 Task: Look for space in Ciriè, Italy from 2nd September, 2023 to 10th September, 2023 for 1 adult in price range Rs.5000 to Rs.16000. Place can be private room with 1  bedroom having 1 bed and 1 bathroom. Property type can be house, flat, guest house, hotel. Booking option can be shelf check-in. Required host language is English.
Action: Mouse moved to (393, 111)
Screenshot: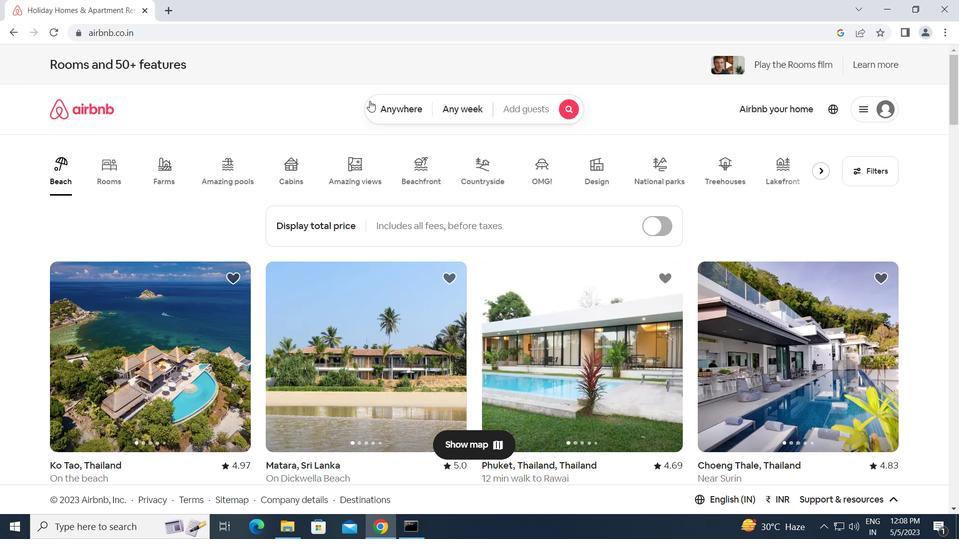 
Action: Mouse pressed left at (393, 111)
Screenshot: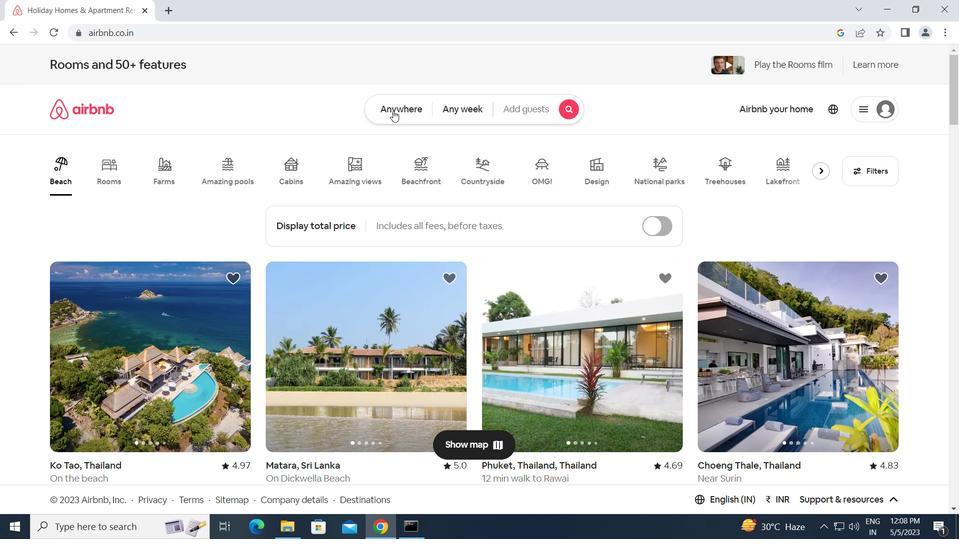 
Action: Mouse moved to (360, 150)
Screenshot: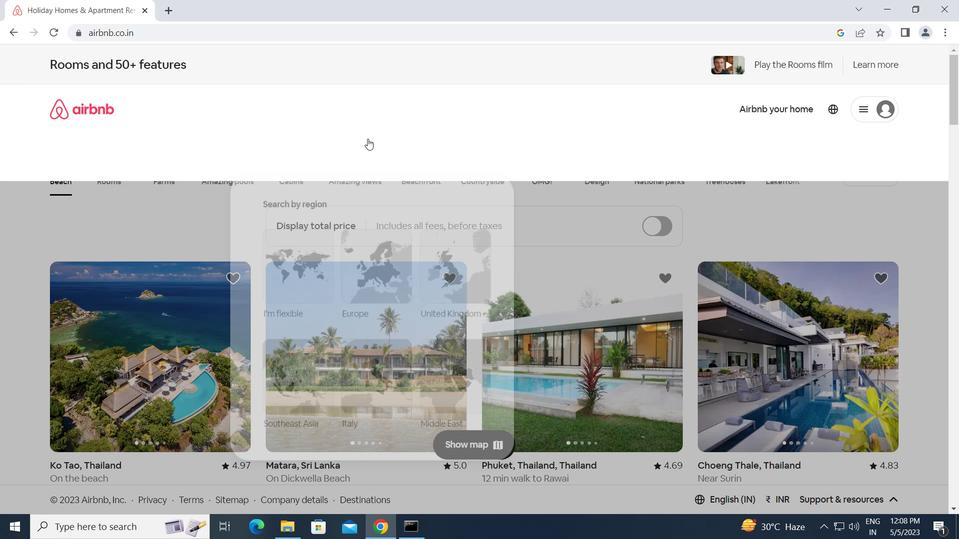 
Action: Mouse pressed left at (360, 150)
Screenshot: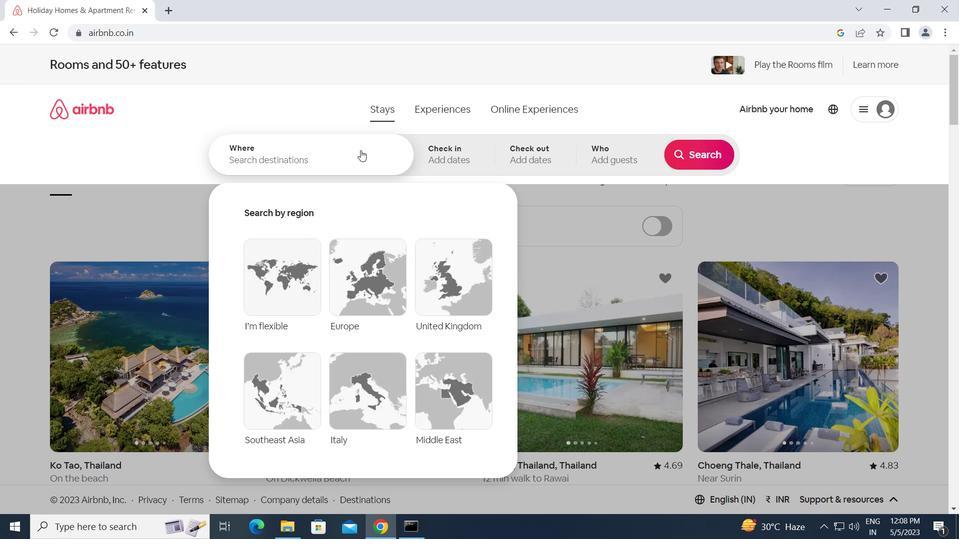 
Action: Key pressed c<Key.caps_lock>irie,<Key.space><Key.caps_lock>i<Key.caps_lock>taly<Key.enter>
Screenshot: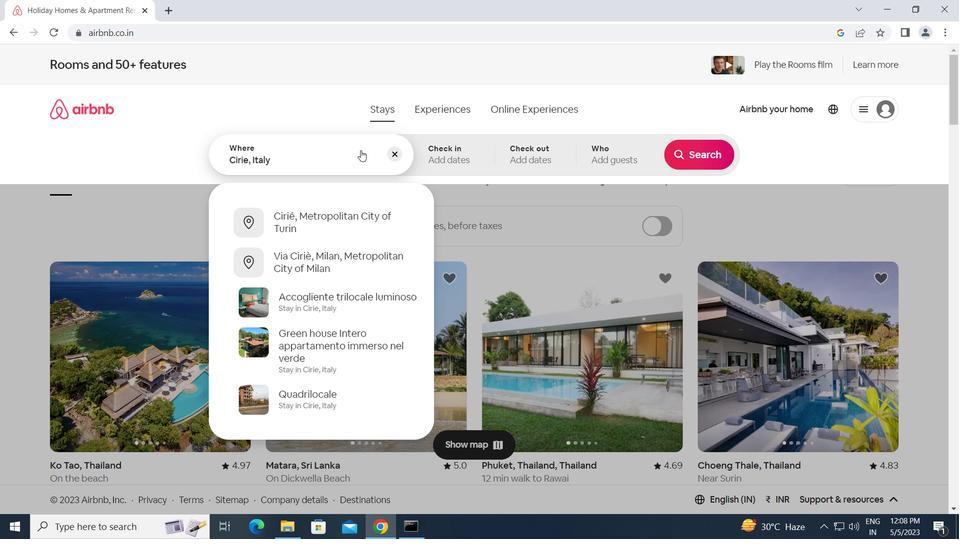 
Action: Mouse moved to (694, 250)
Screenshot: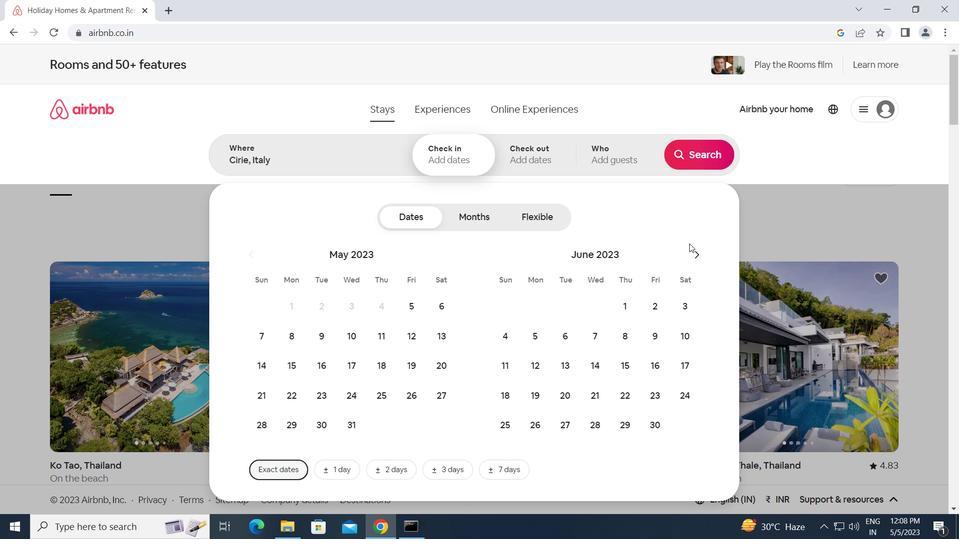 
Action: Mouse pressed left at (694, 250)
Screenshot: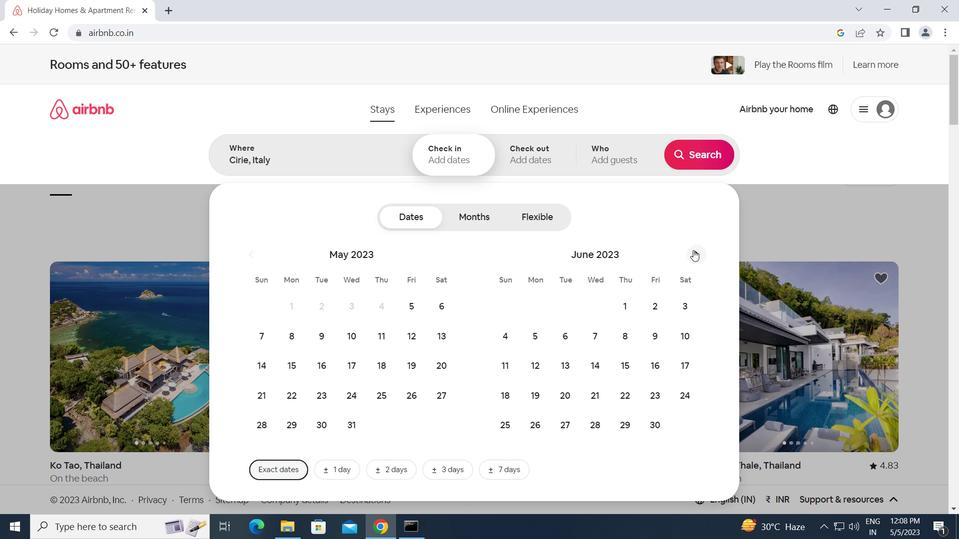 
Action: Mouse pressed left at (694, 250)
Screenshot: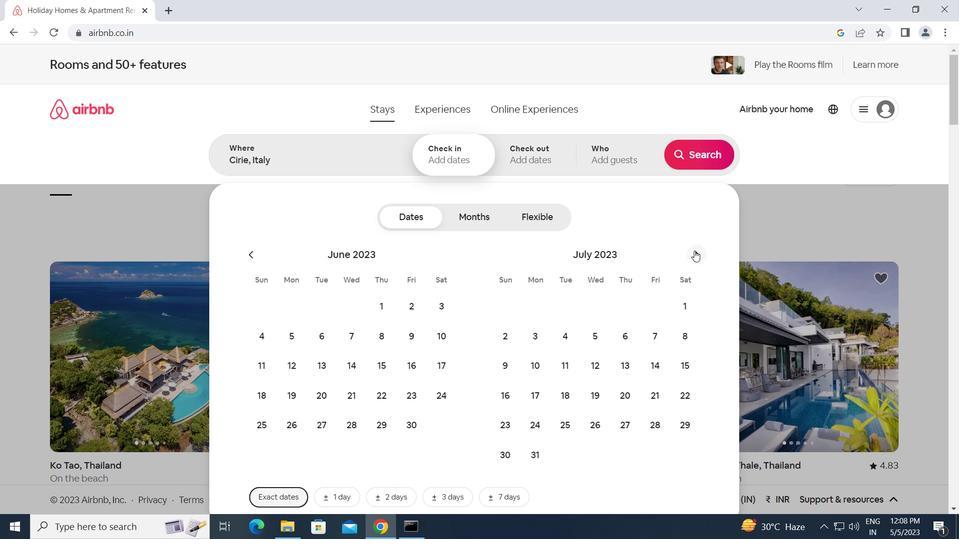 
Action: Mouse pressed left at (694, 250)
Screenshot: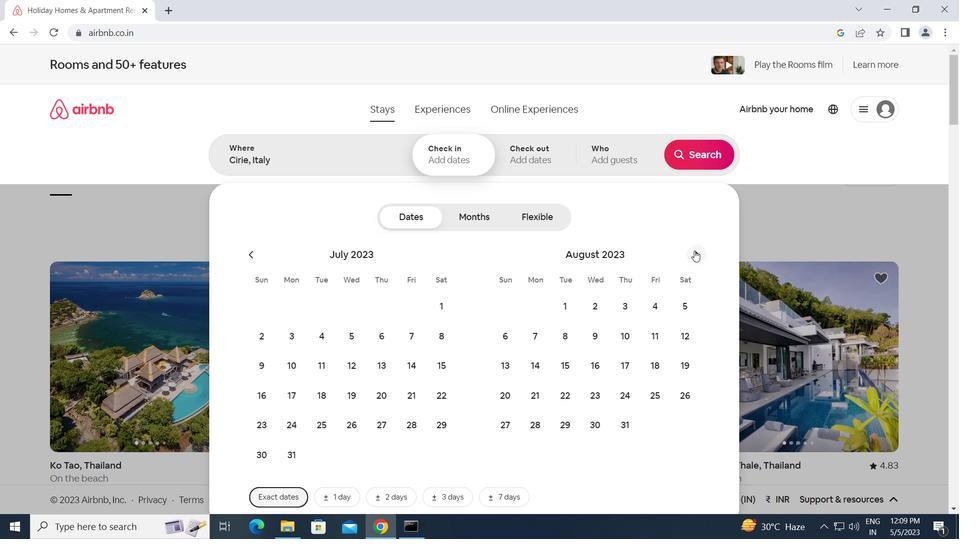 
Action: Mouse moved to (682, 303)
Screenshot: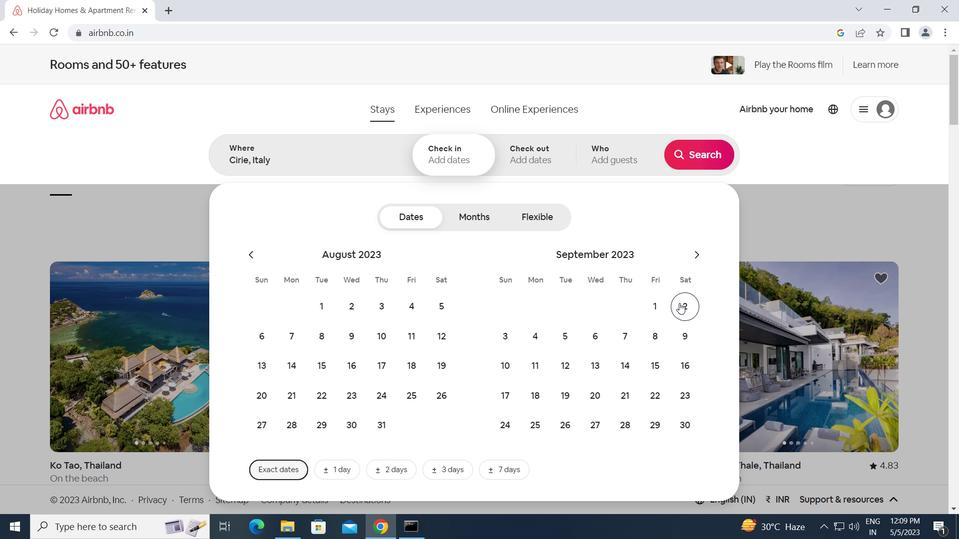 
Action: Mouse pressed left at (682, 303)
Screenshot: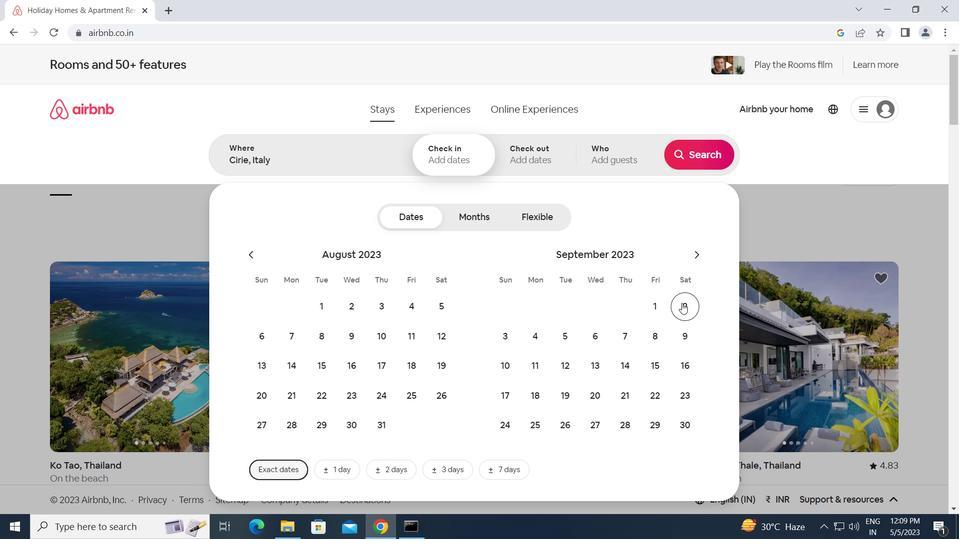 
Action: Mouse moved to (511, 365)
Screenshot: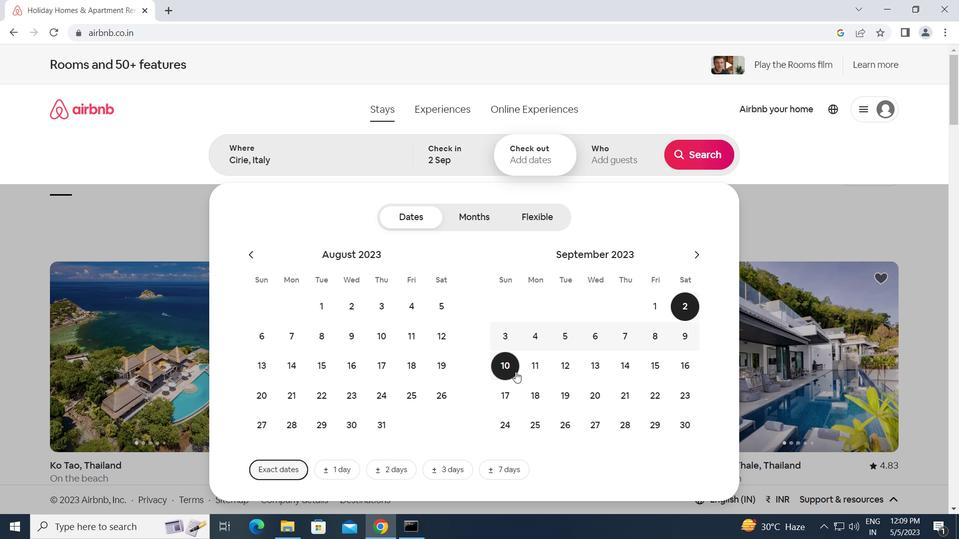 
Action: Mouse pressed left at (511, 365)
Screenshot: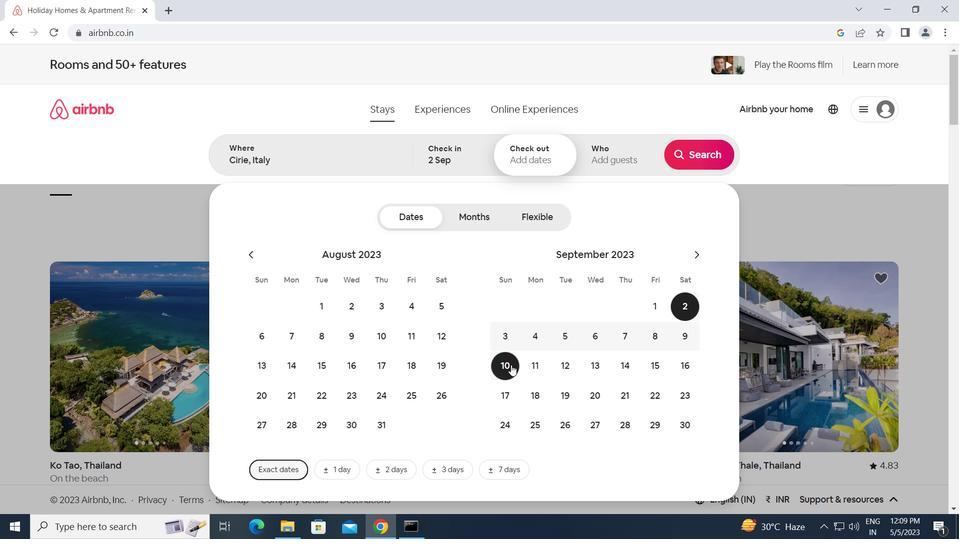 
Action: Mouse moved to (626, 154)
Screenshot: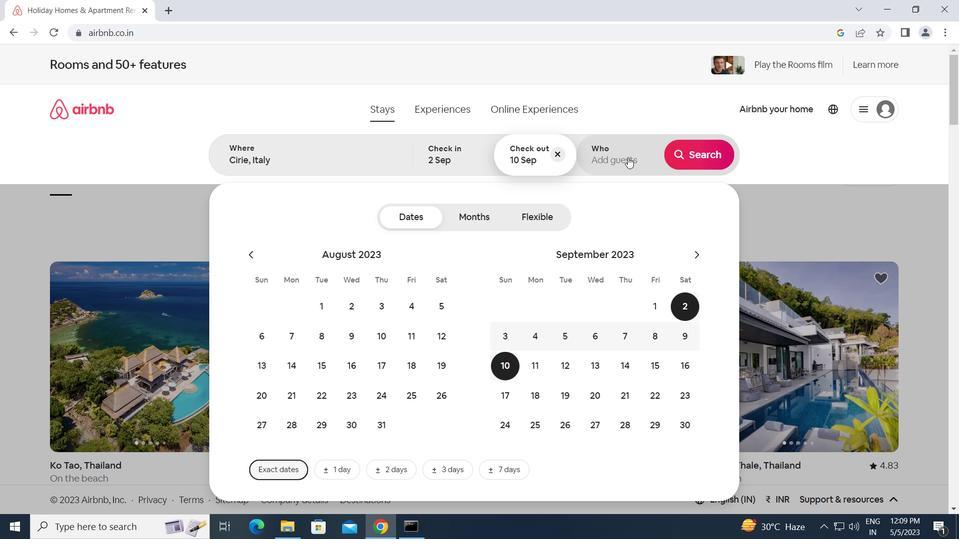 
Action: Mouse pressed left at (626, 154)
Screenshot: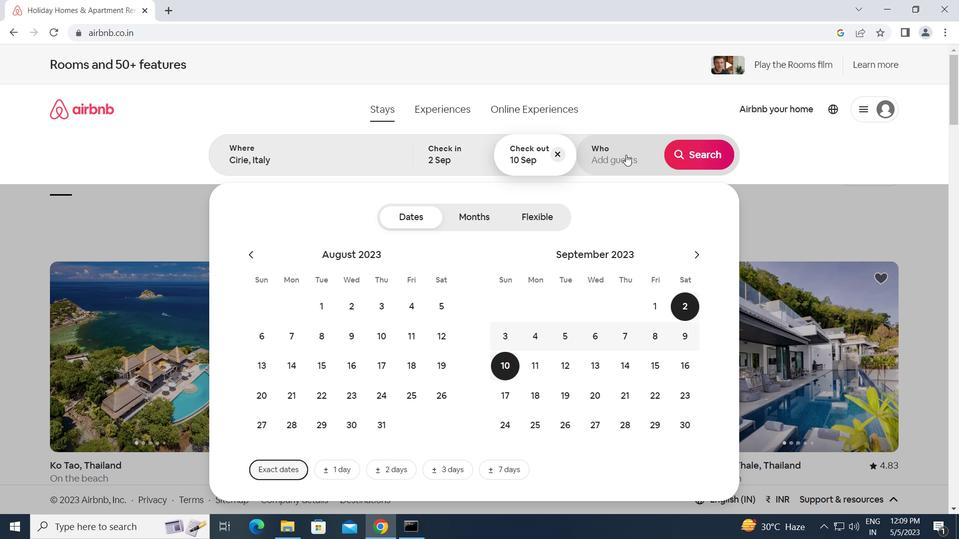 
Action: Mouse moved to (708, 221)
Screenshot: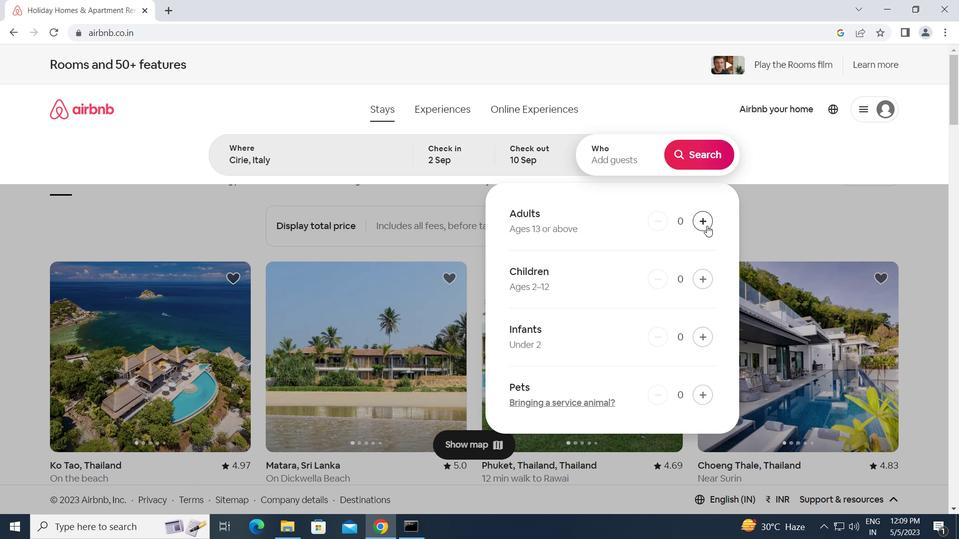
Action: Mouse pressed left at (708, 221)
Screenshot: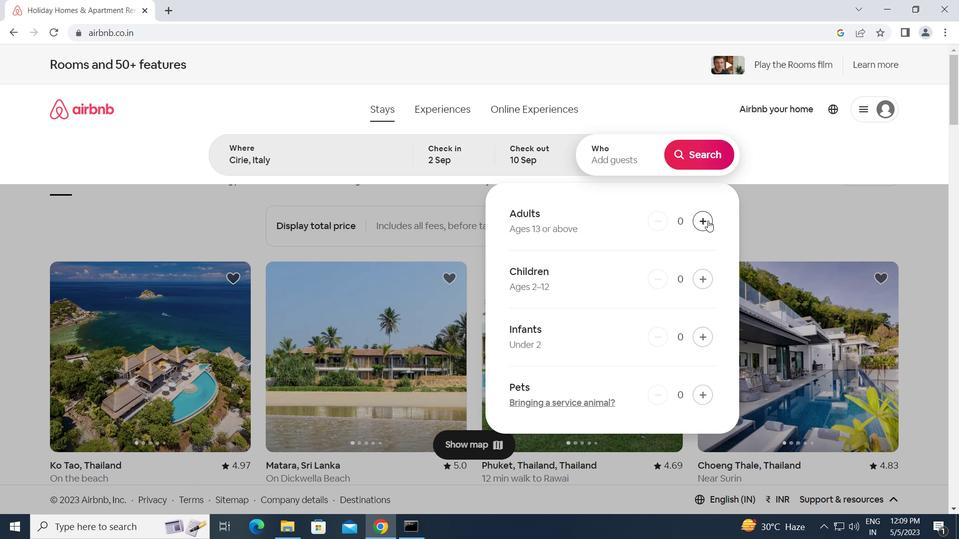 
Action: Mouse moved to (703, 153)
Screenshot: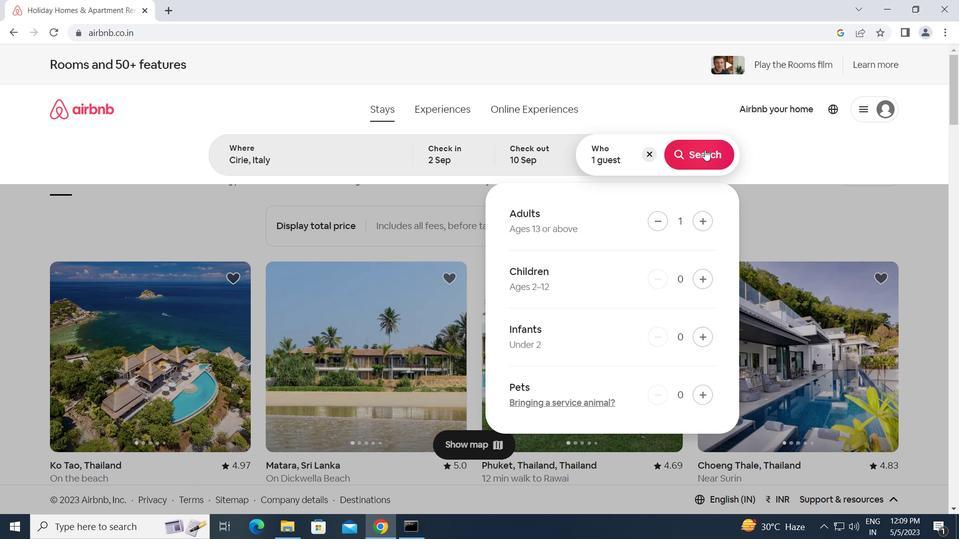 
Action: Mouse pressed left at (703, 153)
Screenshot: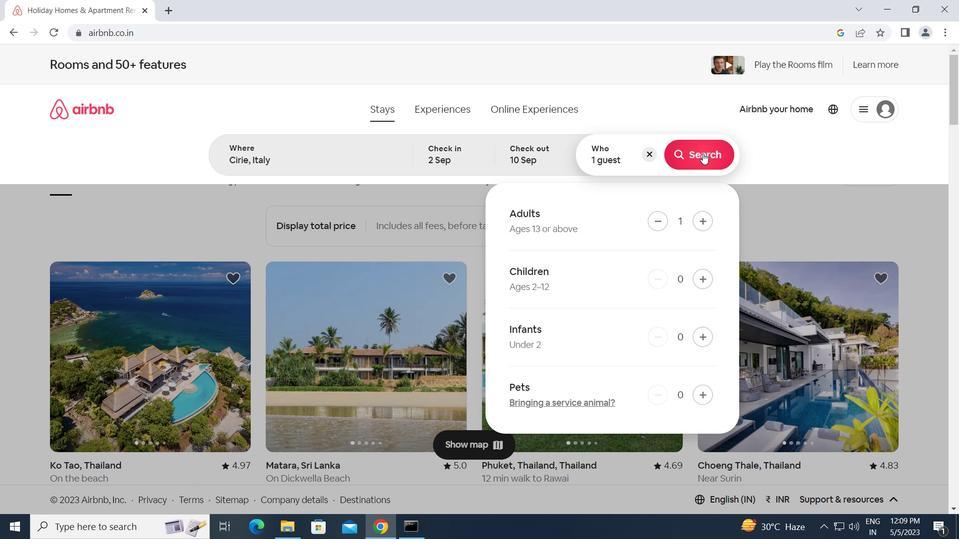 
Action: Mouse moved to (891, 118)
Screenshot: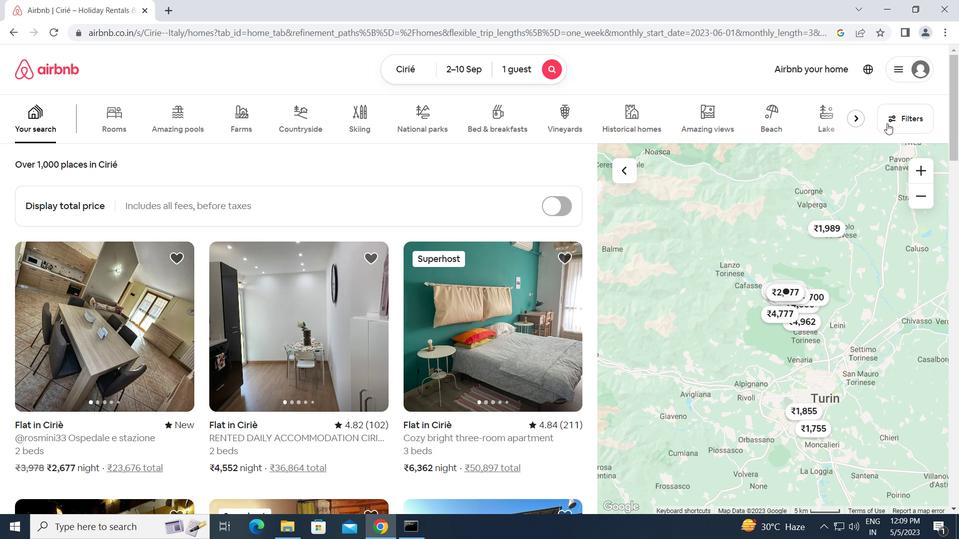 
Action: Mouse pressed left at (891, 118)
Screenshot: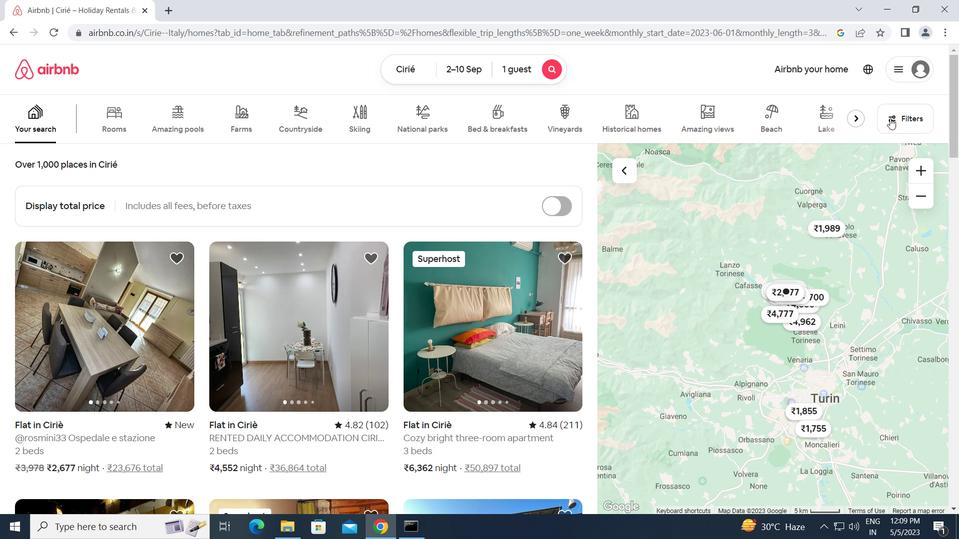 
Action: Mouse moved to (310, 430)
Screenshot: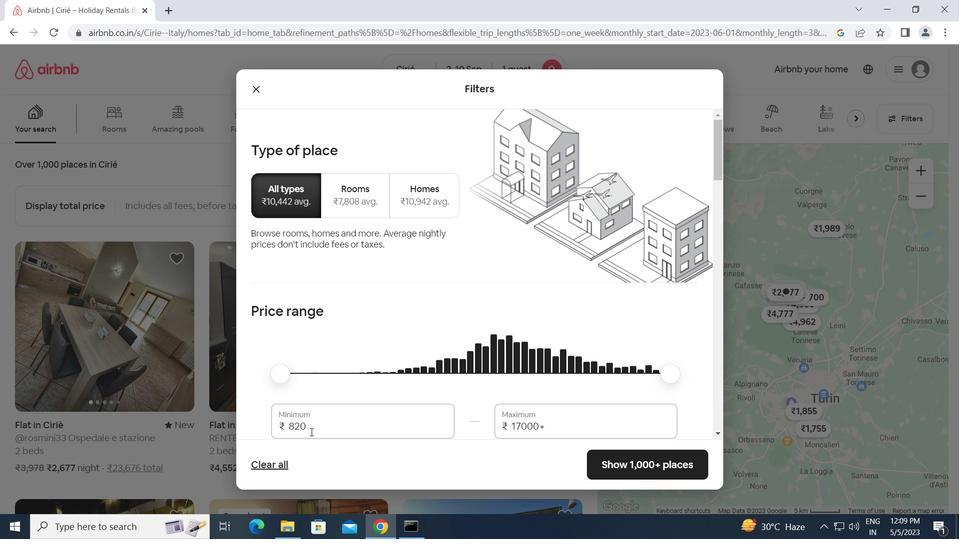 
Action: Mouse pressed left at (310, 430)
Screenshot: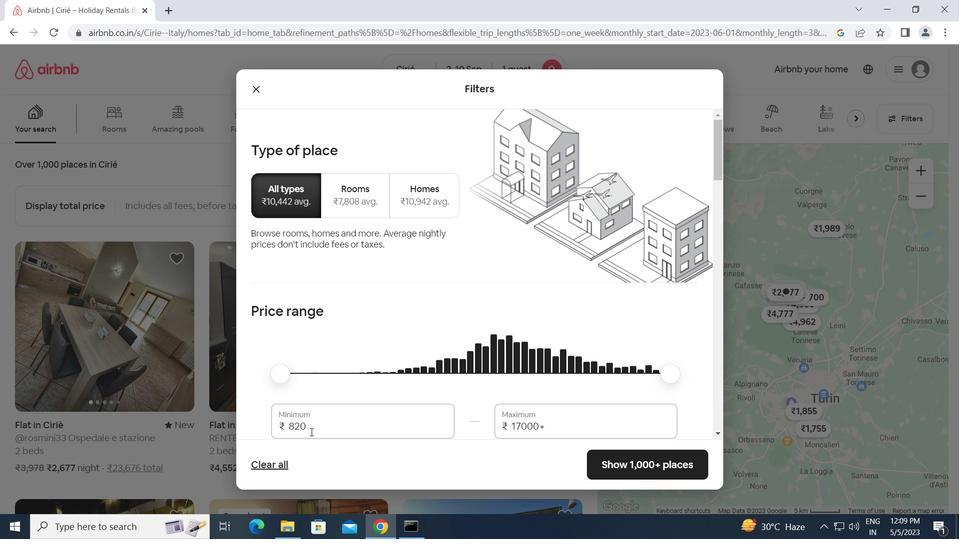 
Action: Mouse moved to (258, 423)
Screenshot: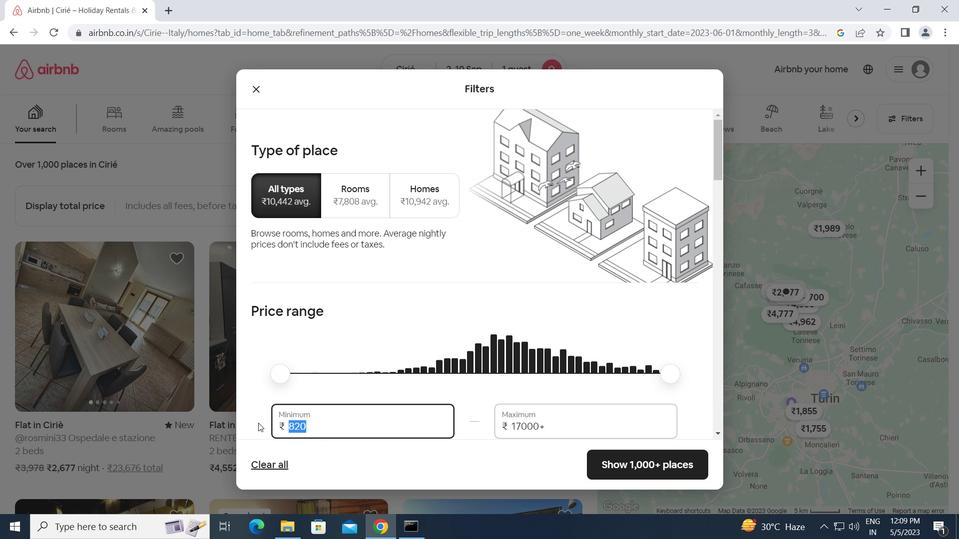 
Action: Key pressed 5000<Key.tab>16000
Screenshot: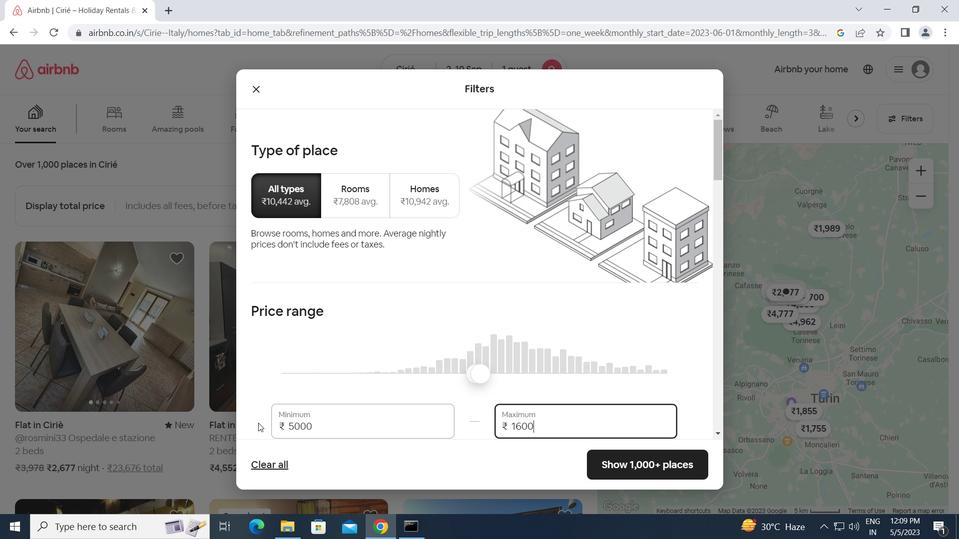 
Action: Mouse moved to (334, 419)
Screenshot: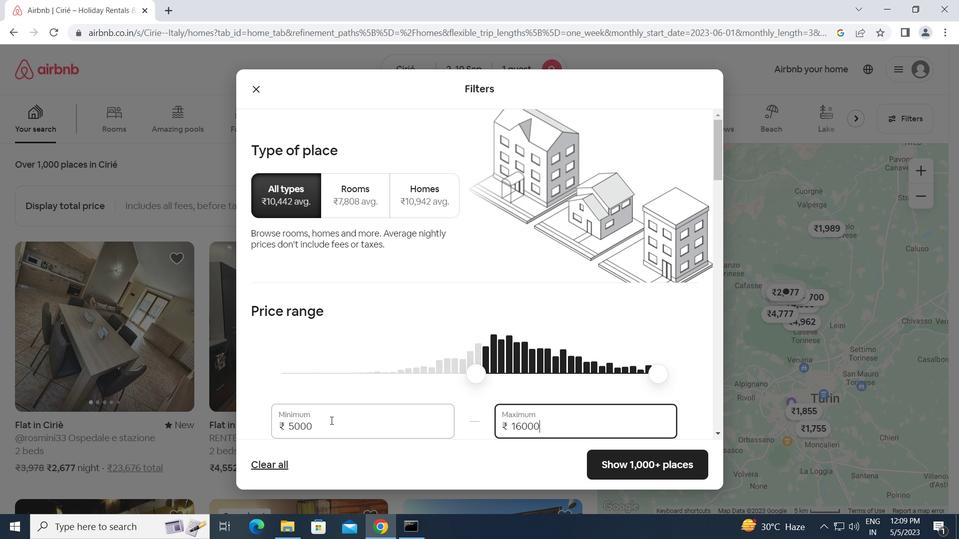 
Action: Mouse scrolled (334, 419) with delta (0, 0)
Screenshot: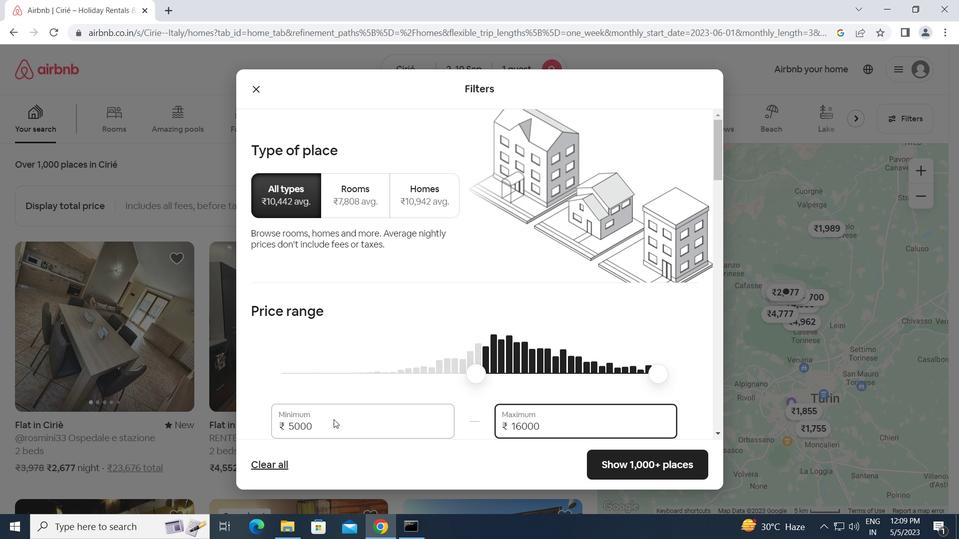 
Action: Mouse scrolled (334, 419) with delta (0, 0)
Screenshot: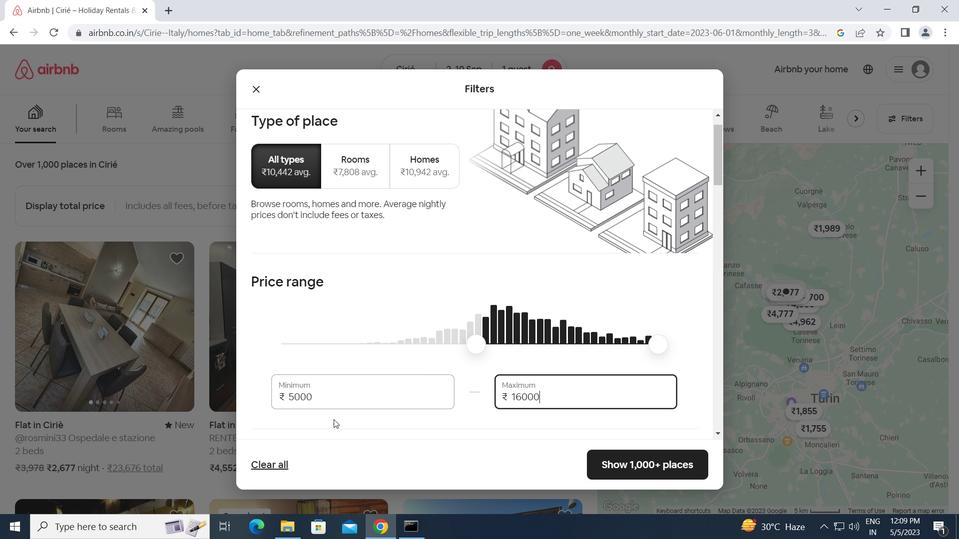 
Action: Mouse scrolled (334, 419) with delta (0, 0)
Screenshot: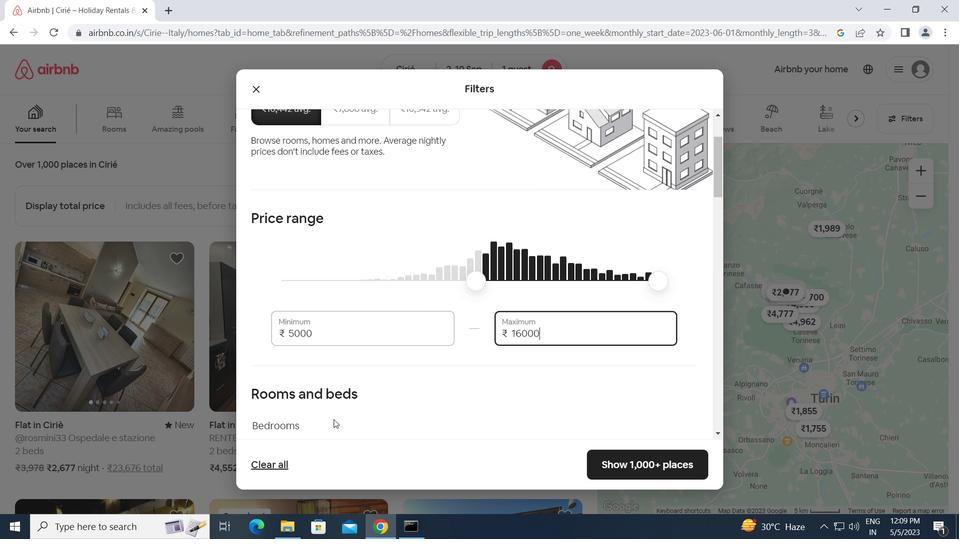 
Action: Mouse scrolled (334, 419) with delta (0, 0)
Screenshot: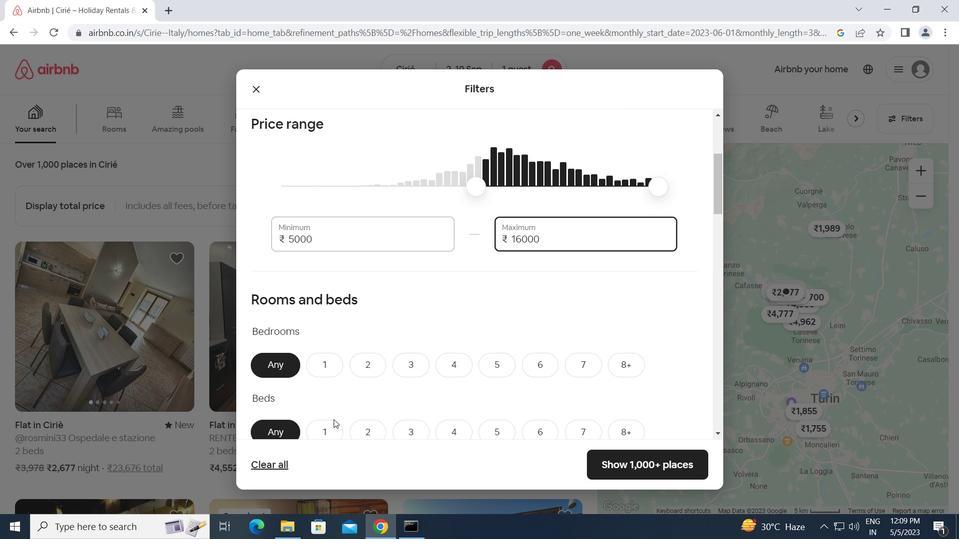 
Action: Mouse scrolled (334, 419) with delta (0, 0)
Screenshot: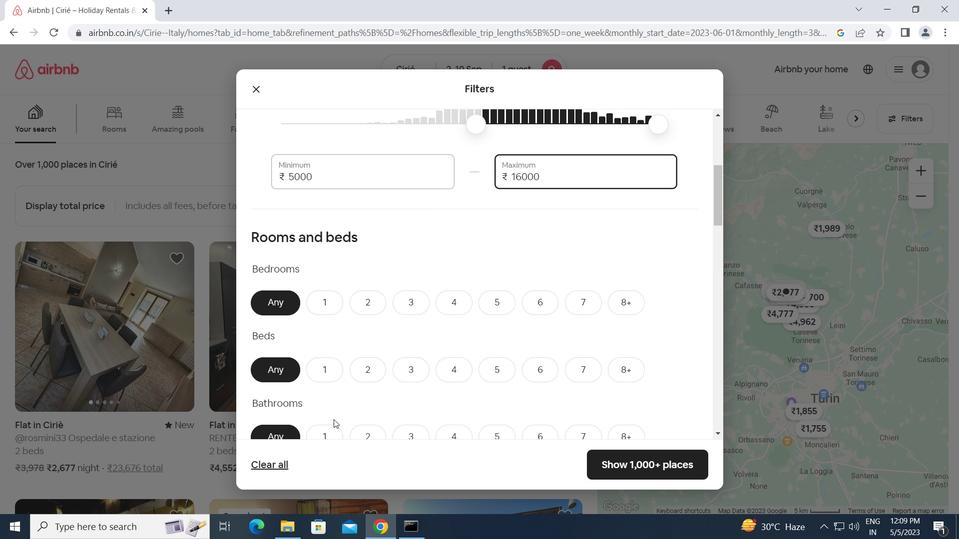 
Action: Mouse moved to (317, 242)
Screenshot: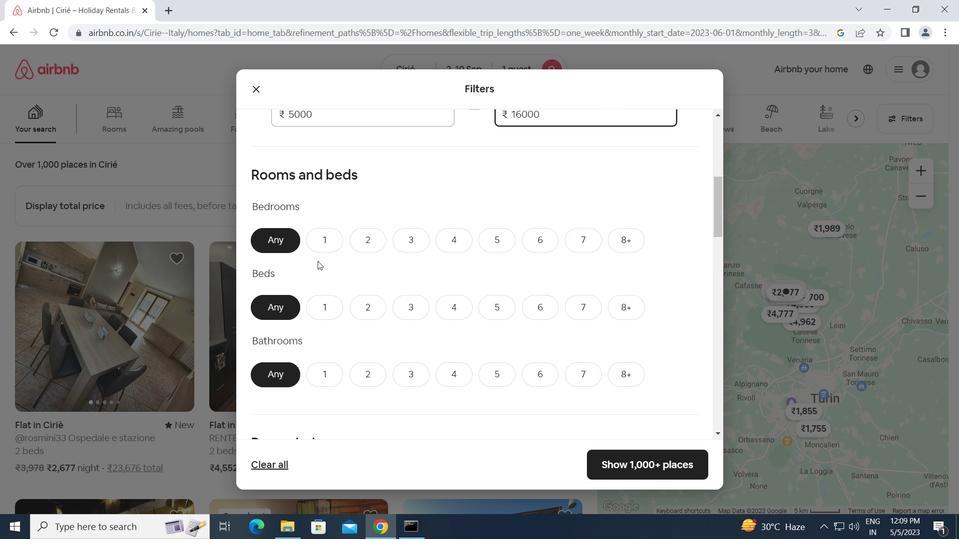 
Action: Mouse pressed left at (317, 242)
Screenshot: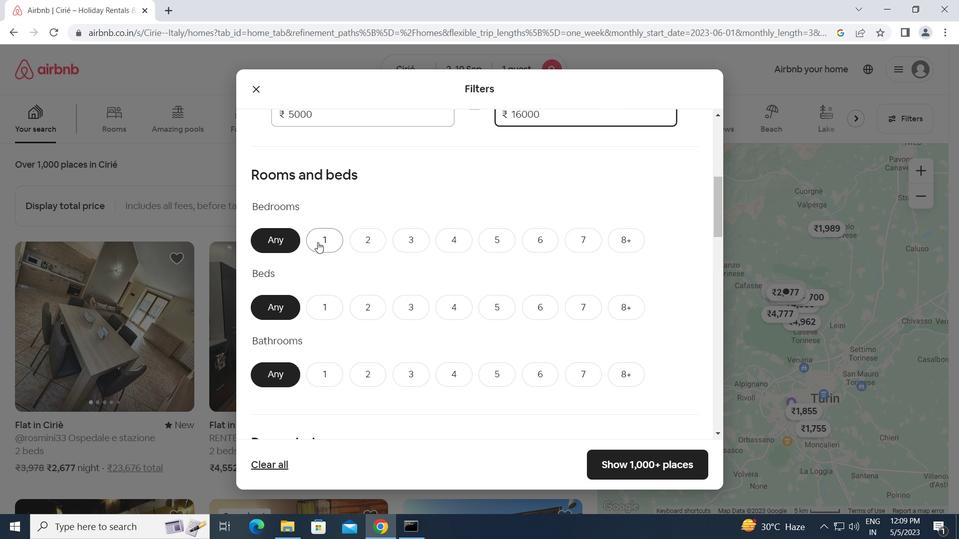 
Action: Mouse moved to (326, 304)
Screenshot: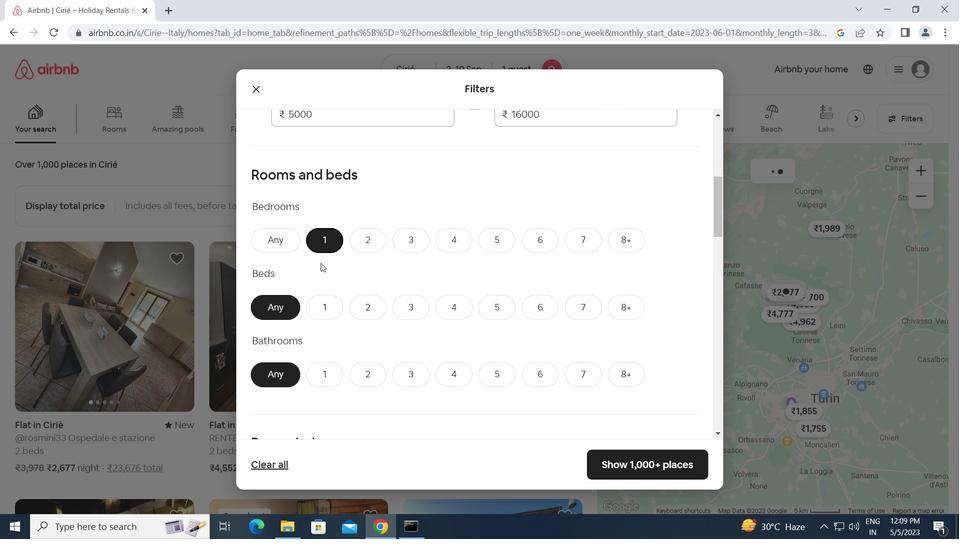 
Action: Mouse pressed left at (326, 304)
Screenshot: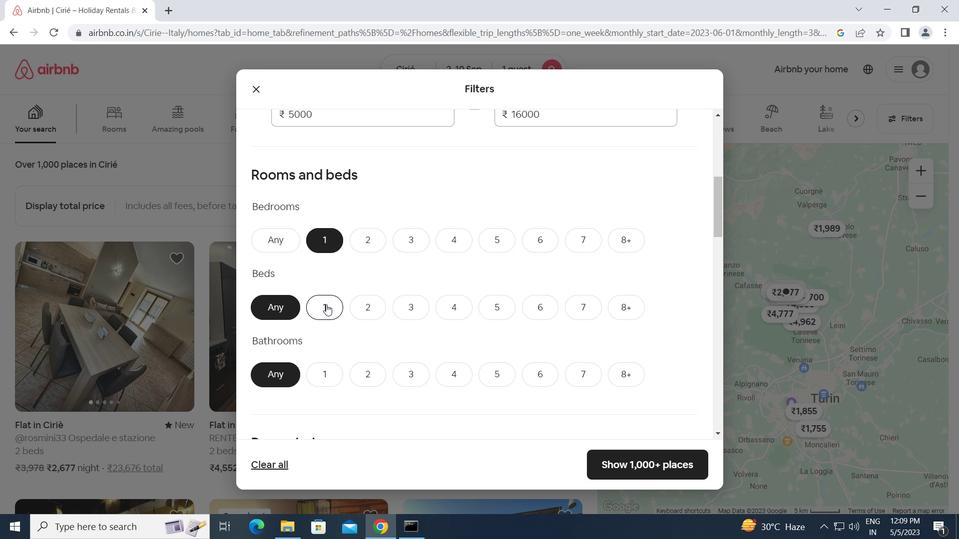 
Action: Mouse moved to (326, 364)
Screenshot: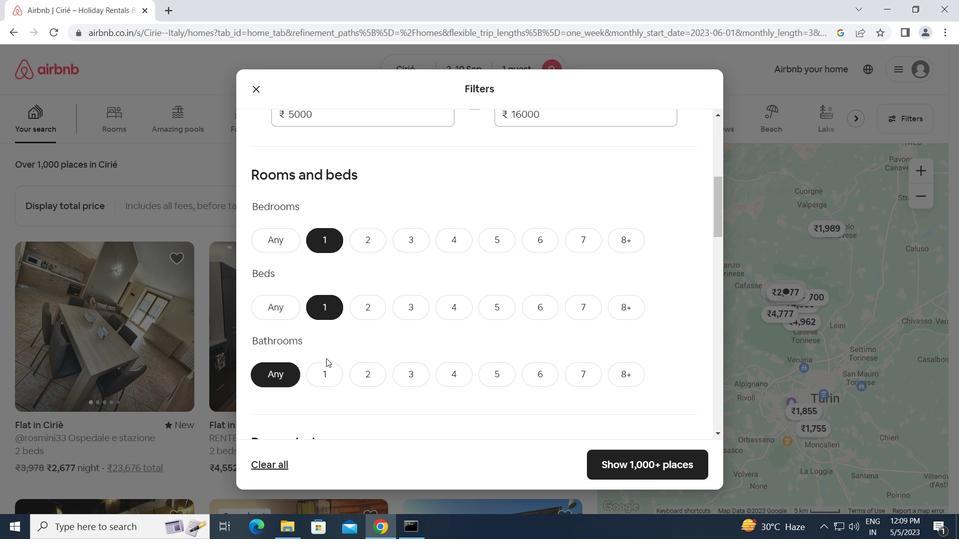 
Action: Mouse pressed left at (326, 364)
Screenshot: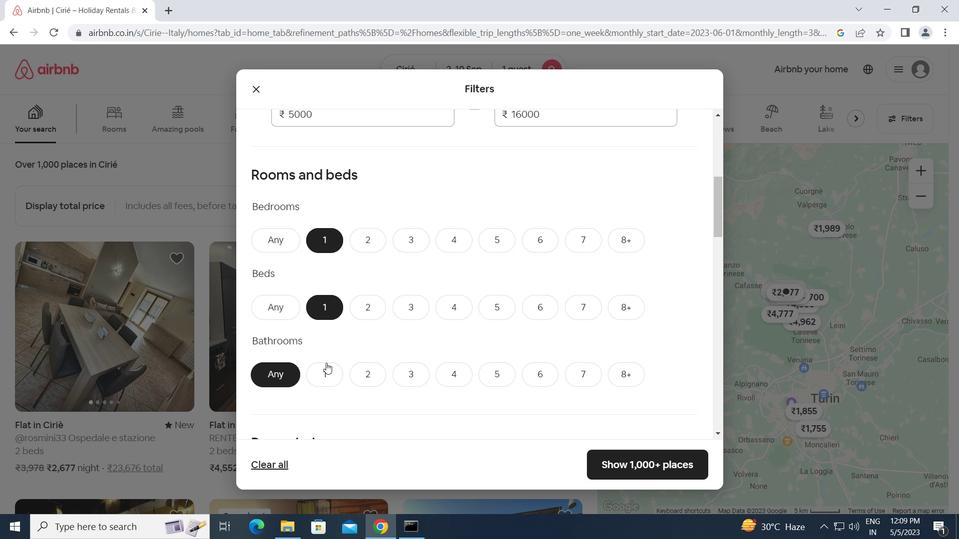 
Action: Mouse scrolled (326, 364) with delta (0, 0)
Screenshot: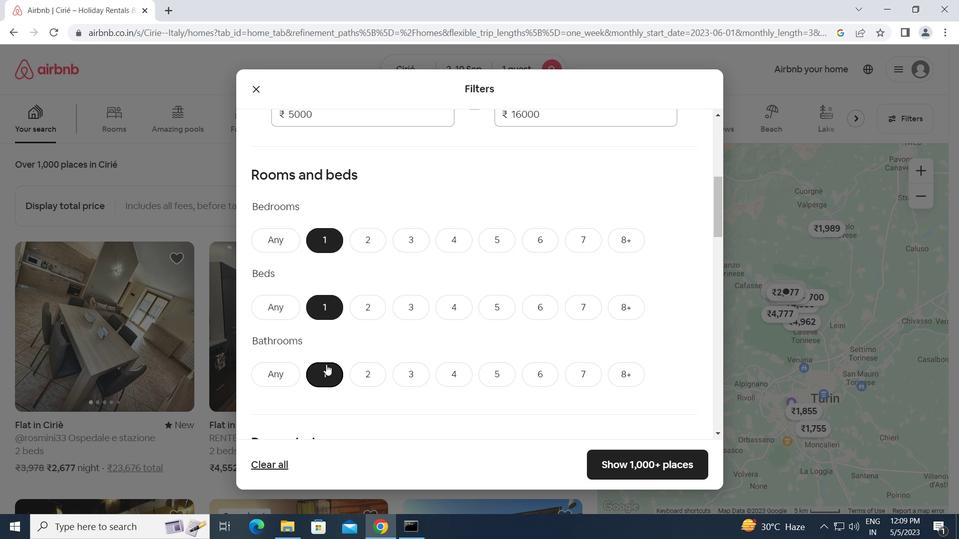 
Action: Mouse scrolled (326, 364) with delta (0, 0)
Screenshot: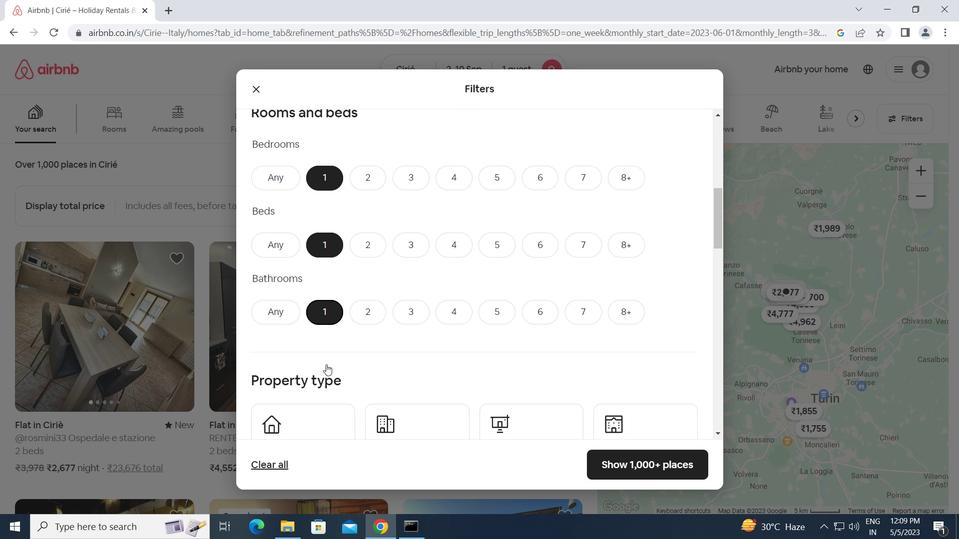 
Action: Mouse pressed left at (326, 364)
Screenshot: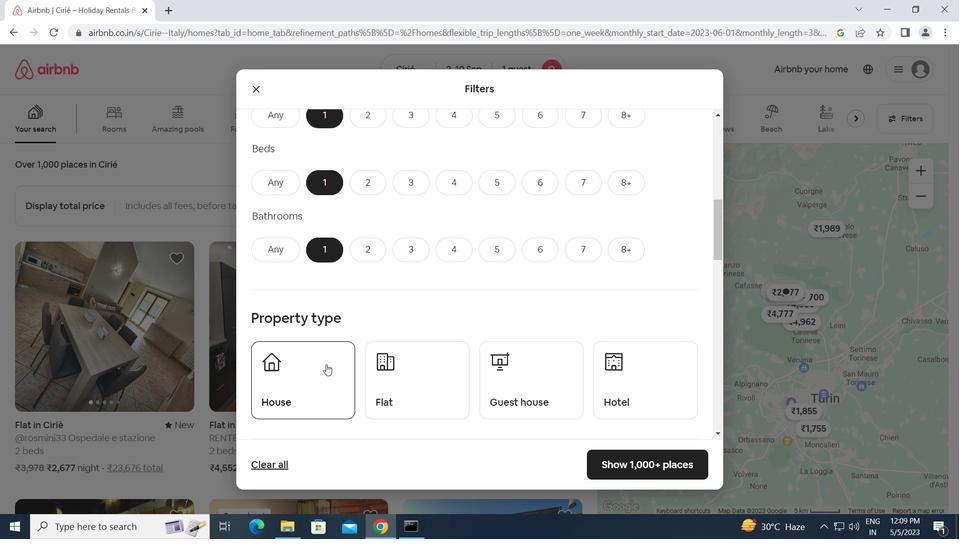 
Action: Mouse moved to (422, 367)
Screenshot: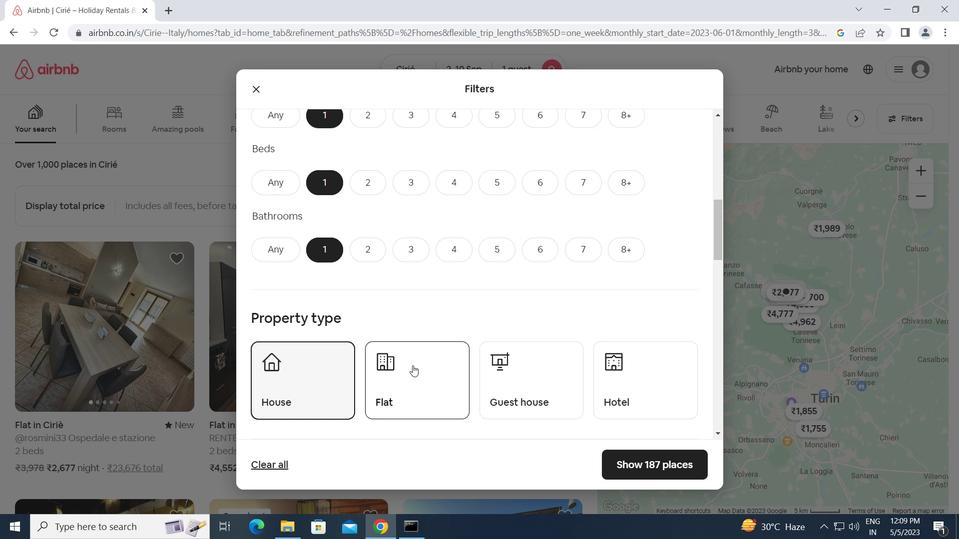 
Action: Mouse pressed left at (422, 367)
Screenshot: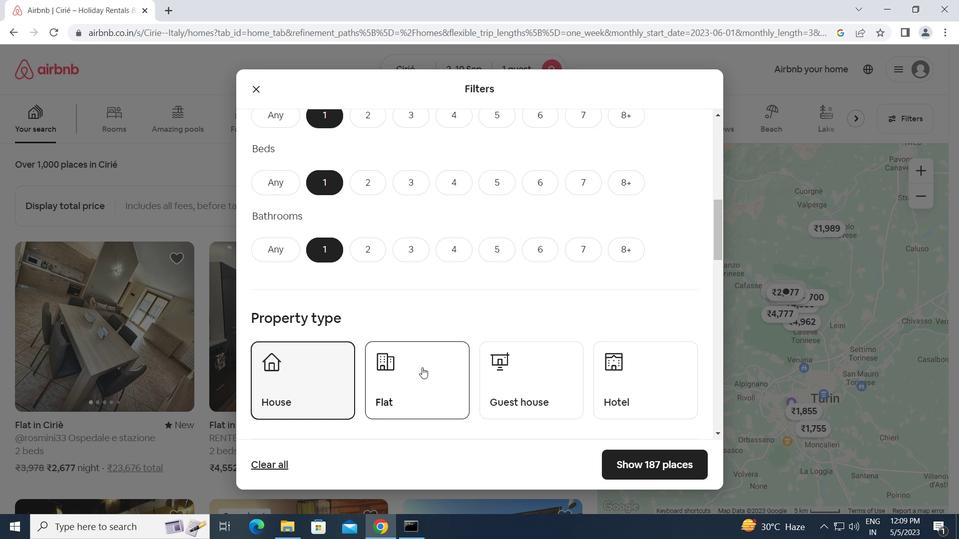 
Action: Mouse moved to (521, 368)
Screenshot: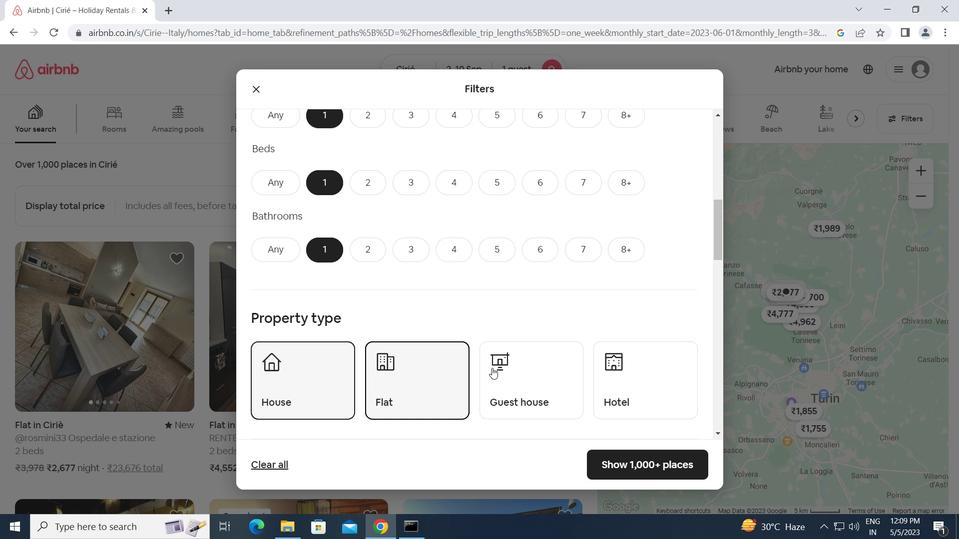 
Action: Mouse pressed left at (521, 368)
Screenshot: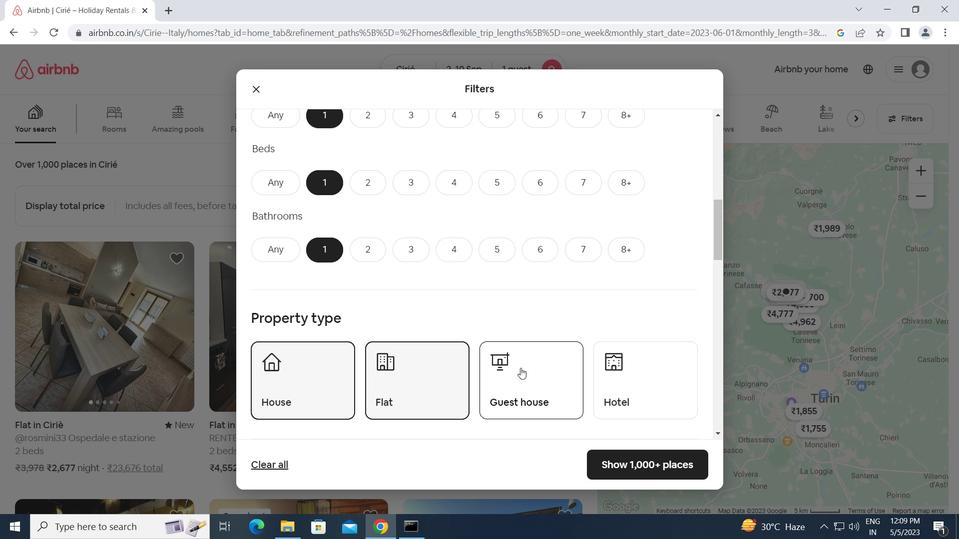
Action: Mouse moved to (638, 376)
Screenshot: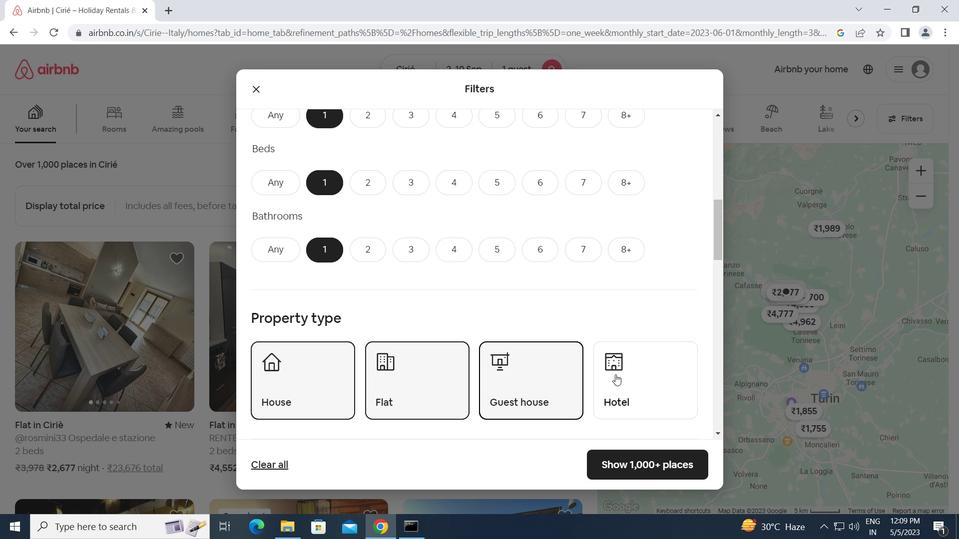 
Action: Mouse pressed left at (638, 376)
Screenshot: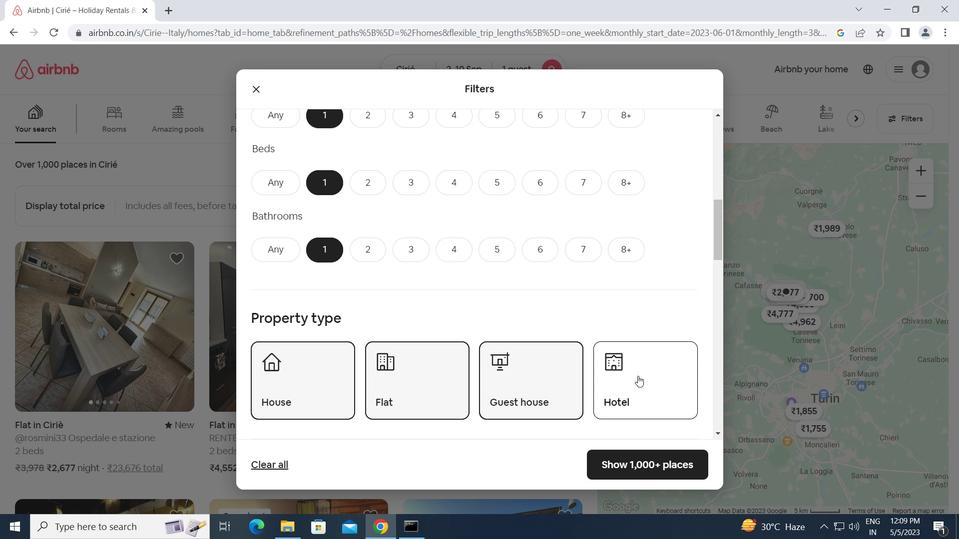
Action: Mouse moved to (521, 392)
Screenshot: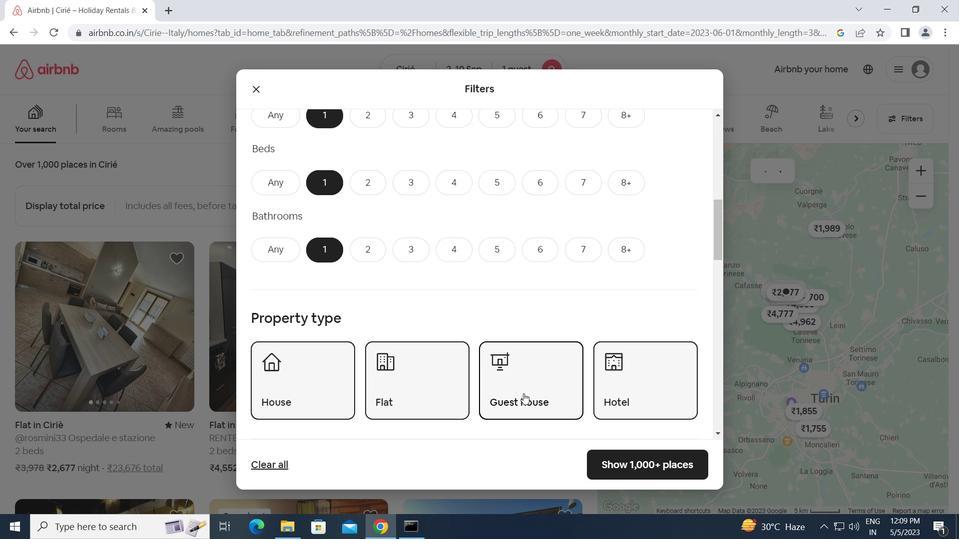 
Action: Mouse scrolled (521, 392) with delta (0, 0)
Screenshot: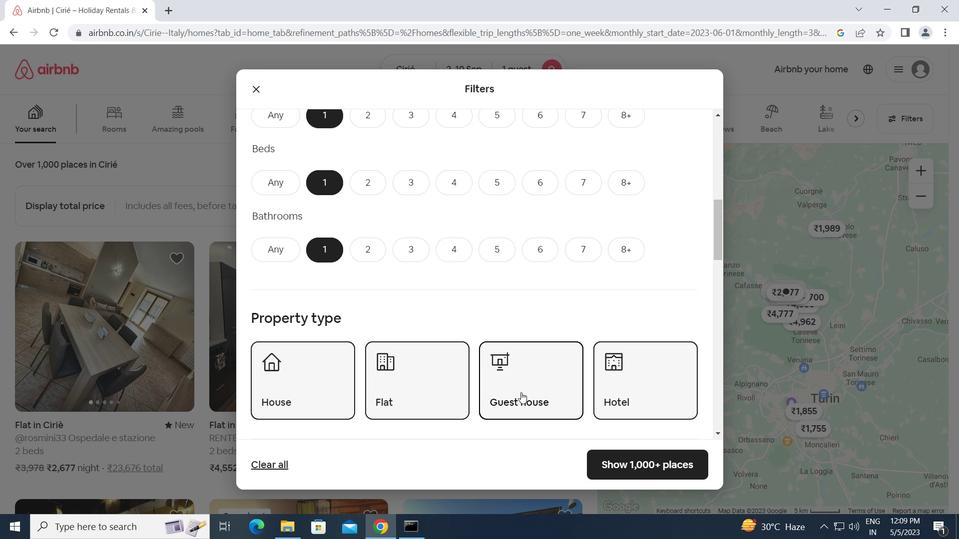 
Action: Mouse scrolled (521, 392) with delta (0, 0)
Screenshot: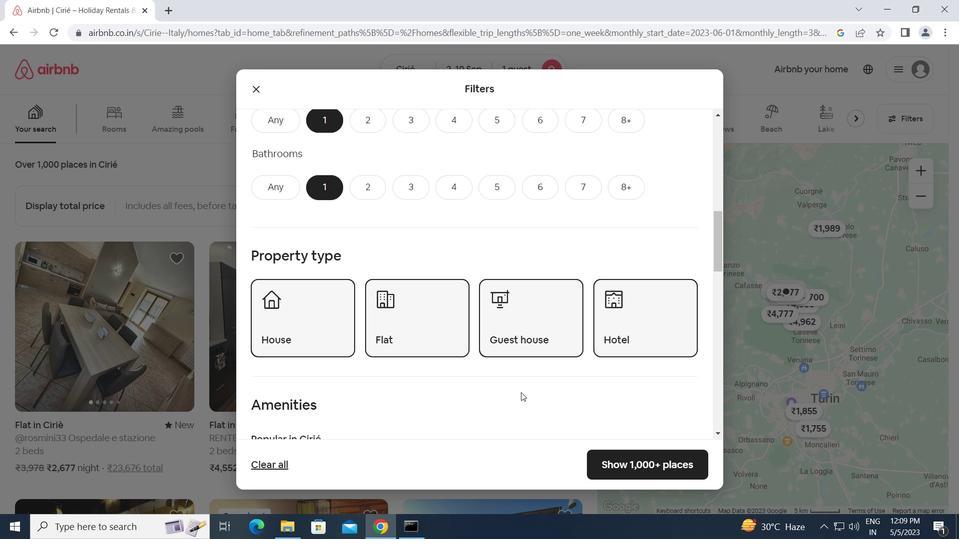 
Action: Mouse scrolled (521, 392) with delta (0, 0)
Screenshot: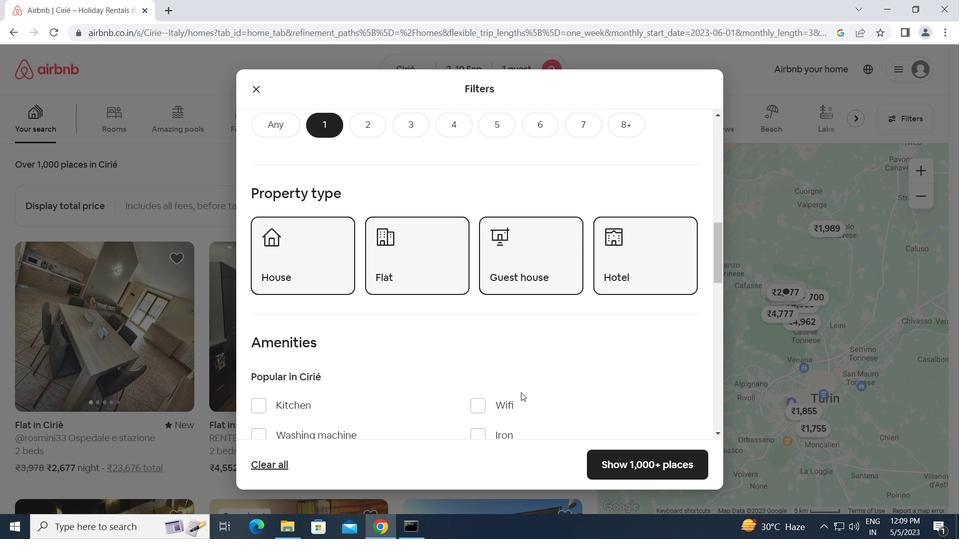 
Action: Mouse scrolled (521, 392) with delta (0, 0)
Screenshot: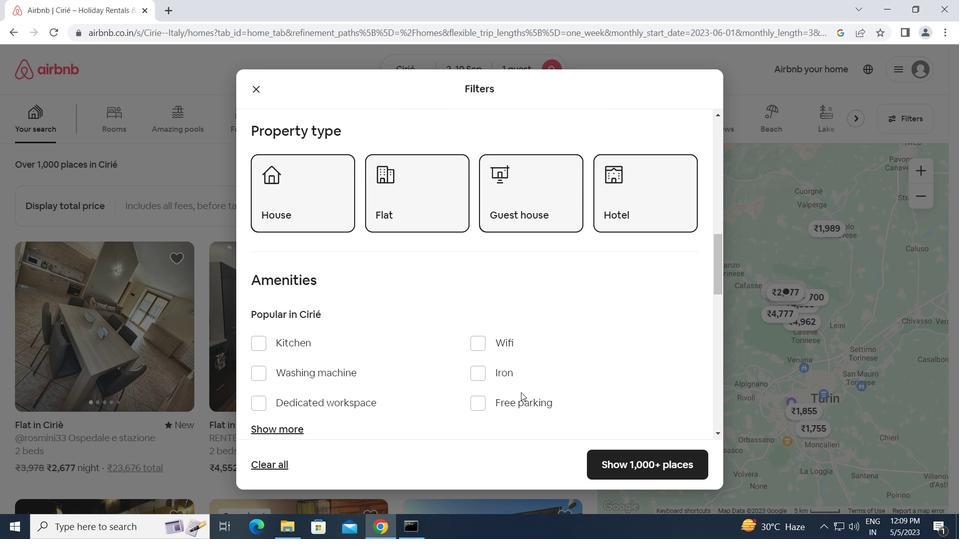 
Action: Mouse scrolled (521, 392) with delta (0, 0)
Screenshot: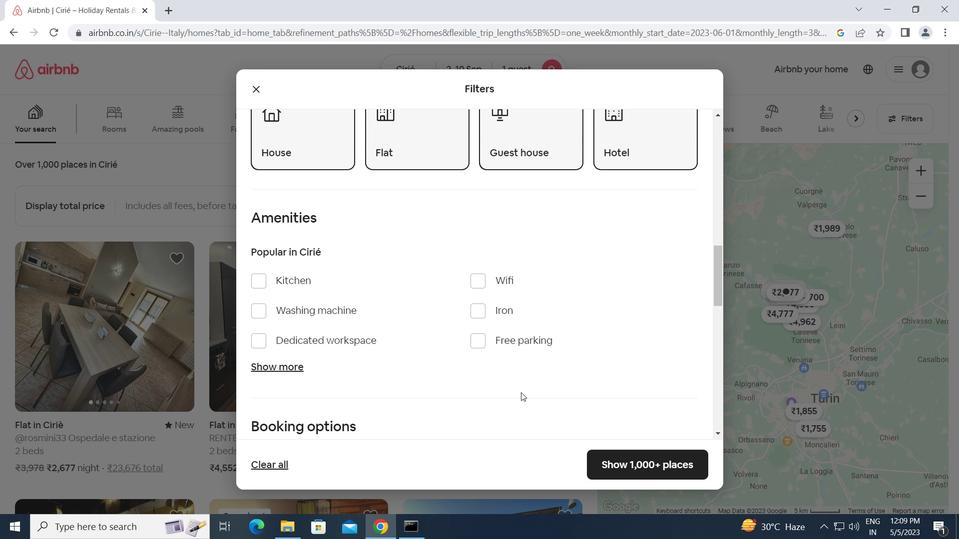 
Action: Mouse scrolled (521, 392) with delta (0, 0)
Screenshot: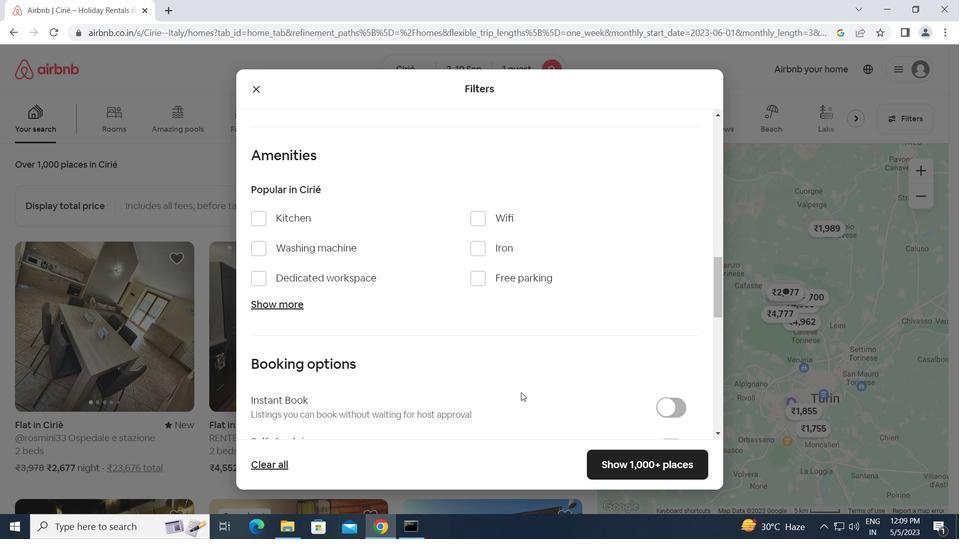 
Action: Mouse moved to (662, 383)
Screenshot: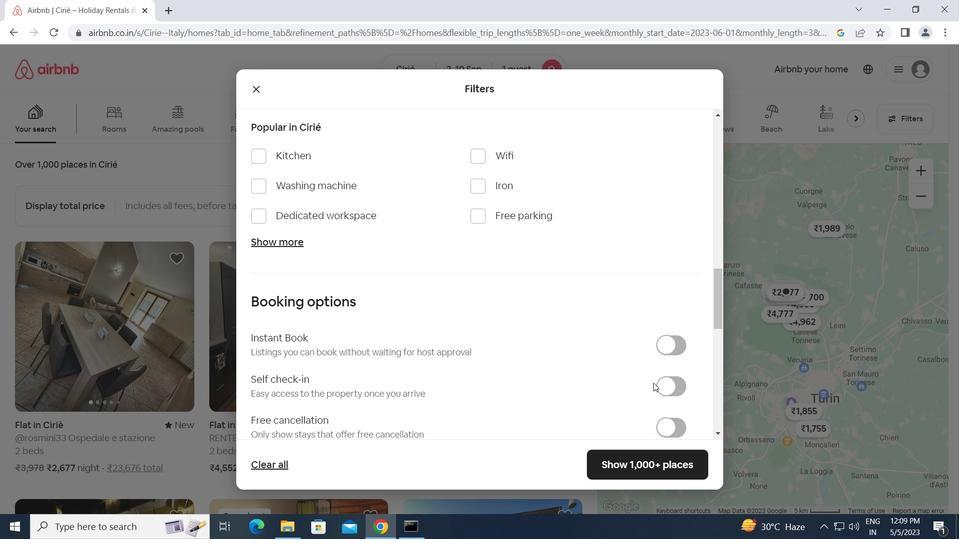 
Action: Mouse pressed left at (662, 383)
Screenshot: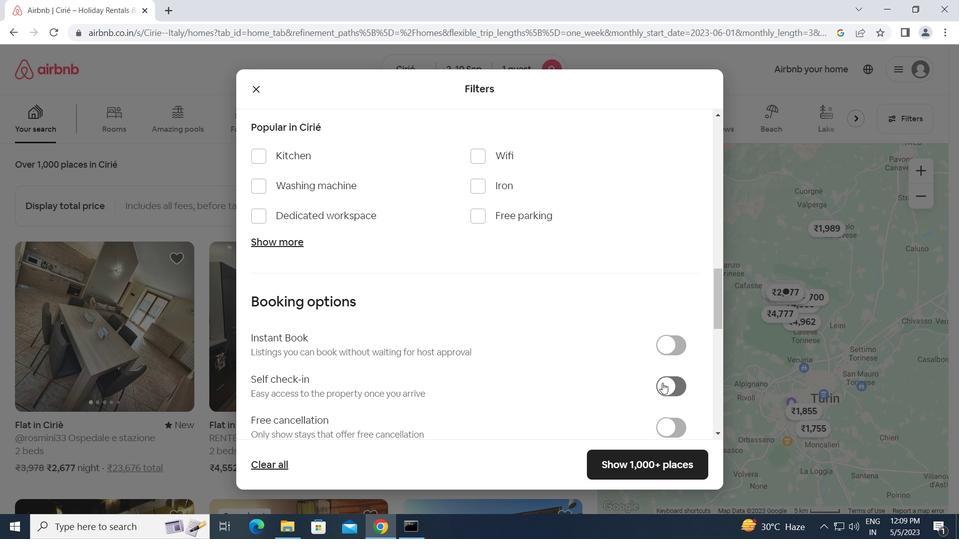 
Action: Mouse moved to (499, 390)
Screenshot: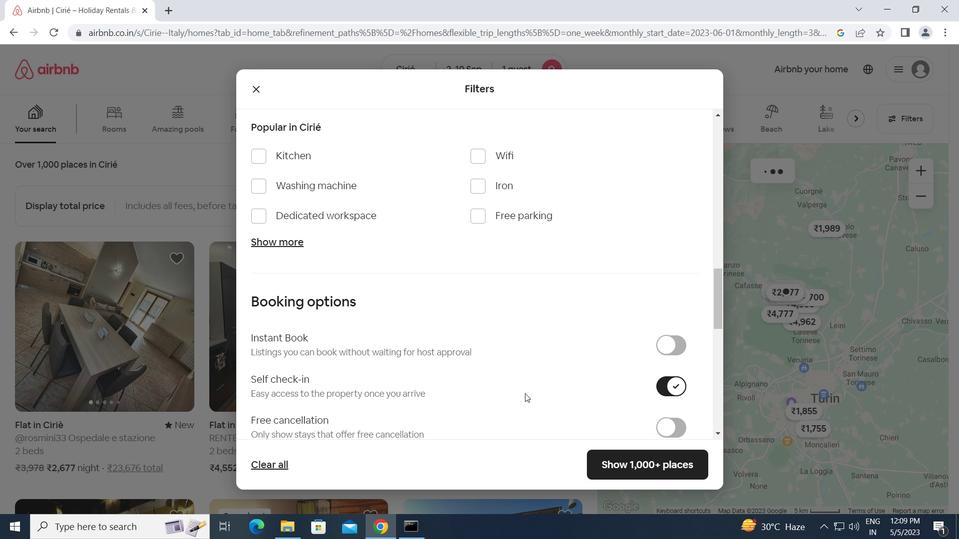 
Action: Mouse scrolled (499, 390) with delta (0, 0)
Screenshot: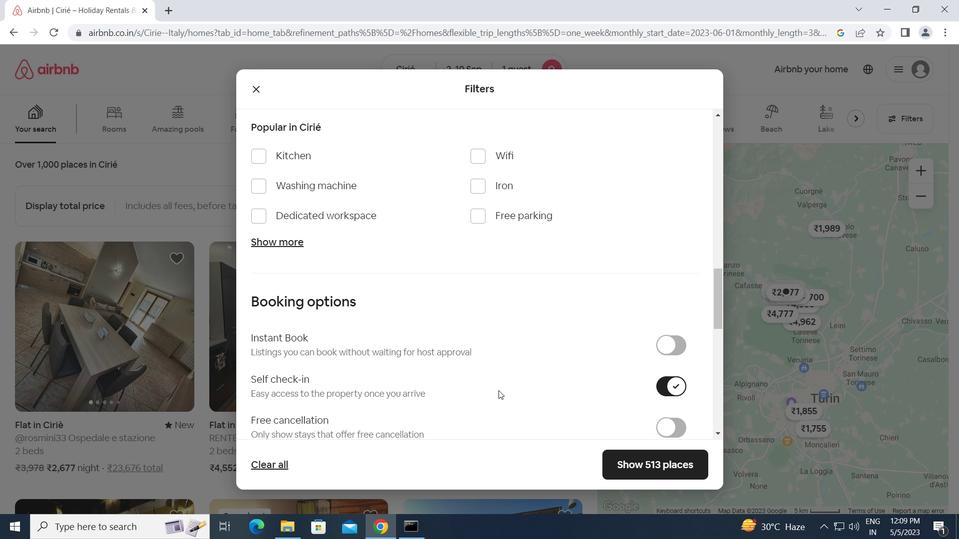 
Action: Mouse scrolled (499, 390) with delta (0, 0)
Screenshot: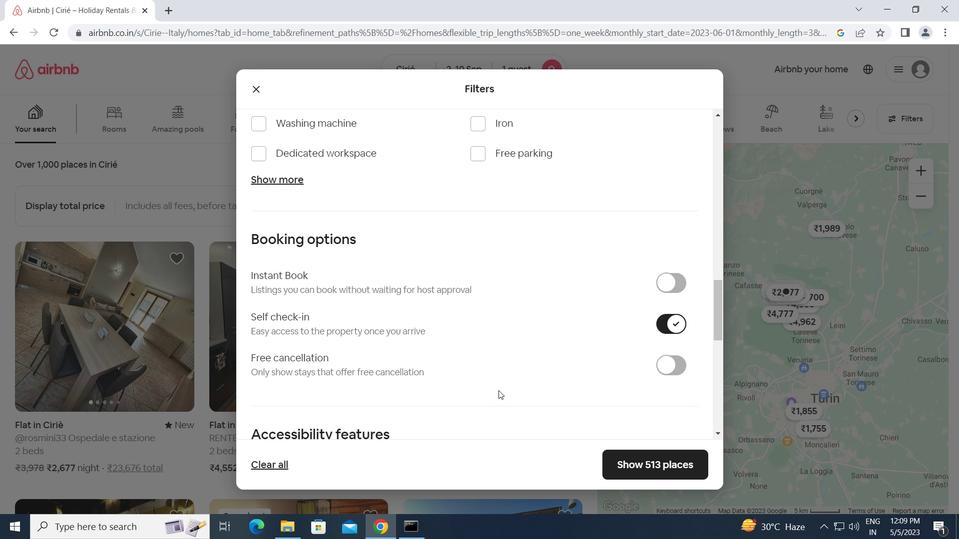 
Action: Mouse scrolled (499, 390) with delta (0, 0)
Screenshot: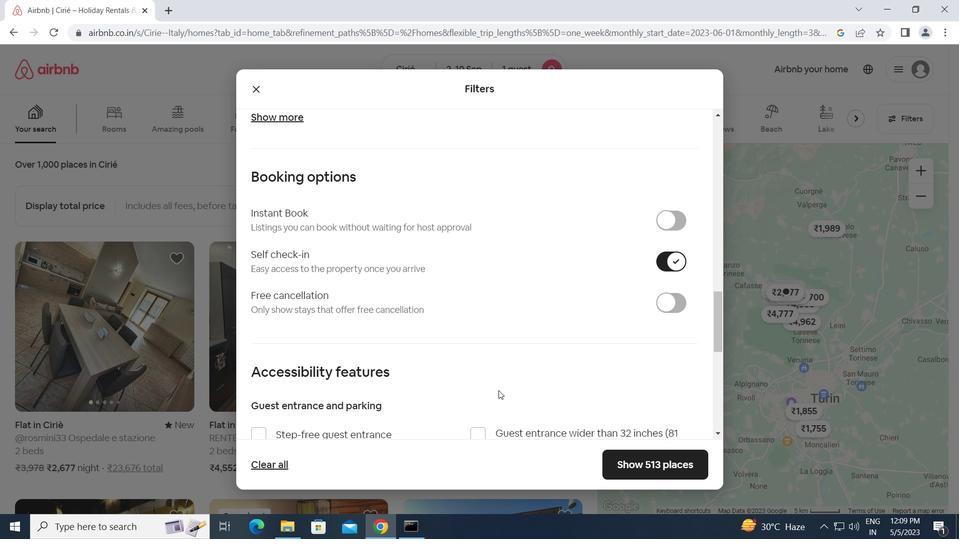 
Action: Mouse scrolled (499, 390) with delta (0, 0)
Screenshot: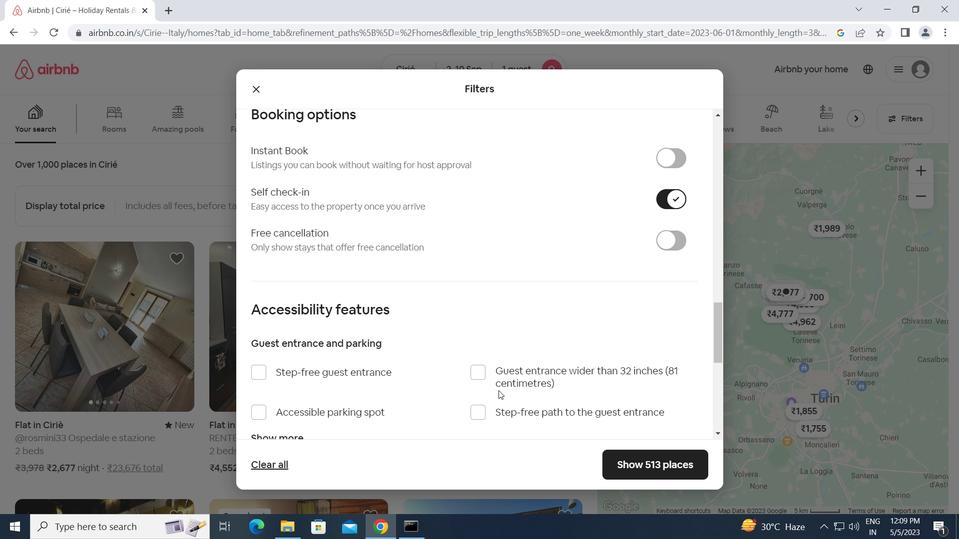 
Action: Mouse scrolled (499, 390) with delta (0, 0)
Screenshot: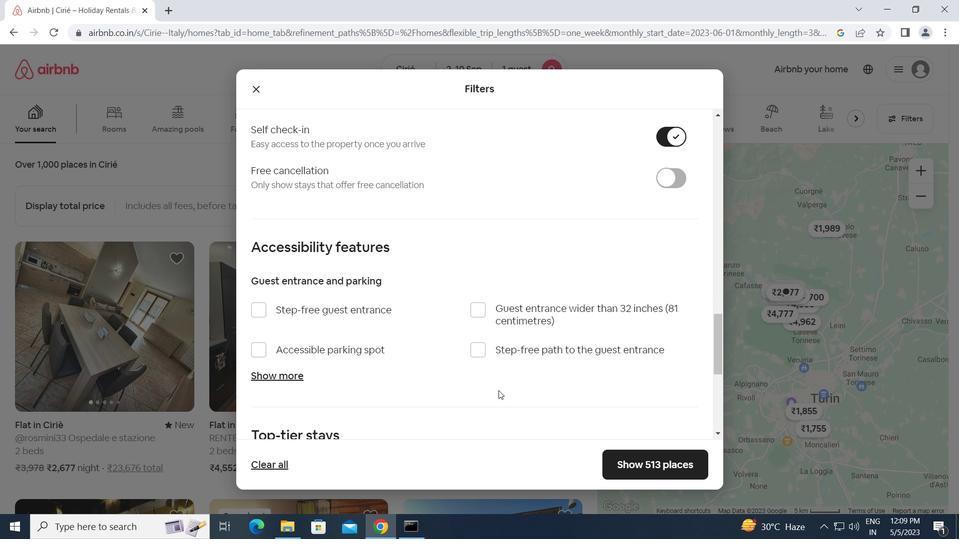 
Action: Mouse scrolled (499, 390) with delta (0, 0)
Screenshot: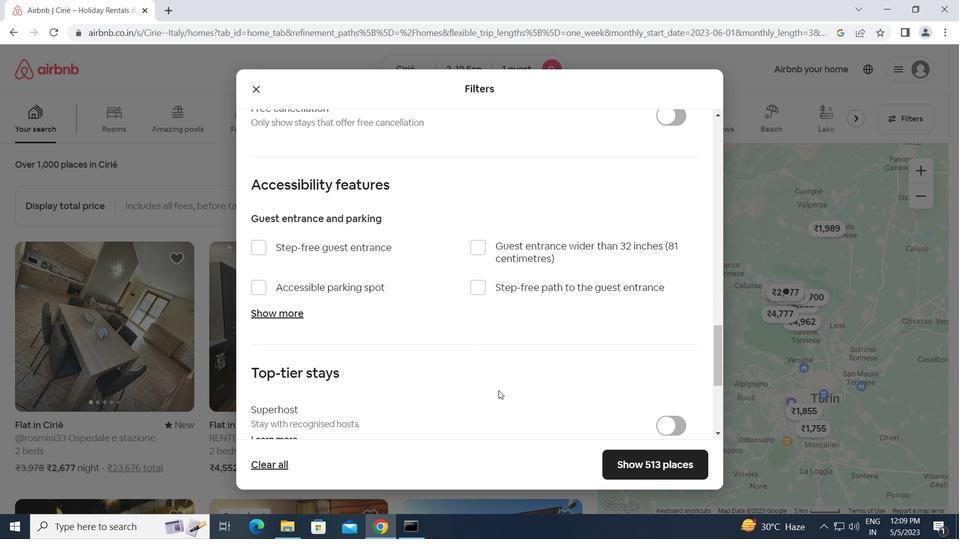 
Action: Mouse scrolled (499, 390) with delta (0, 0)
Screenshot: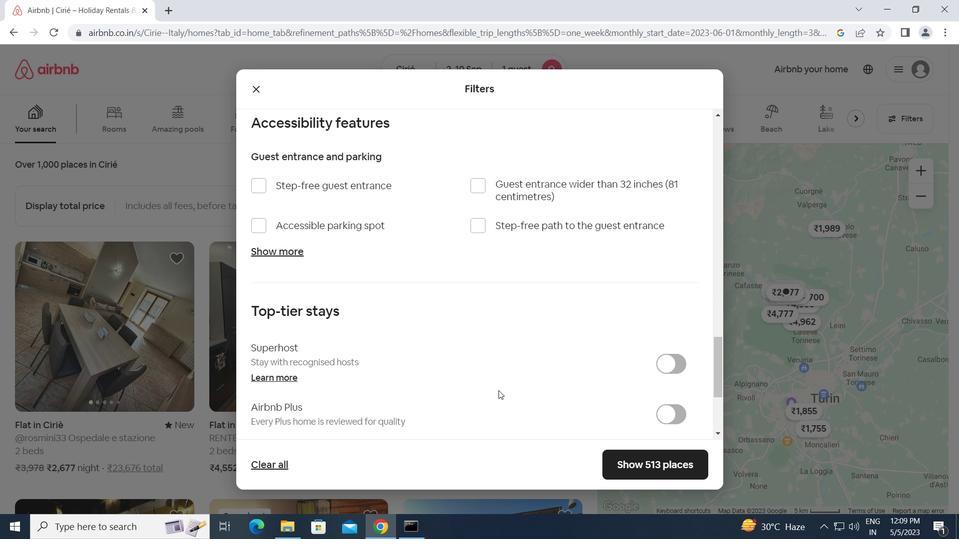 
Action: Mouse scrolled (499, 390) with delta (0, 0)
Screenshot: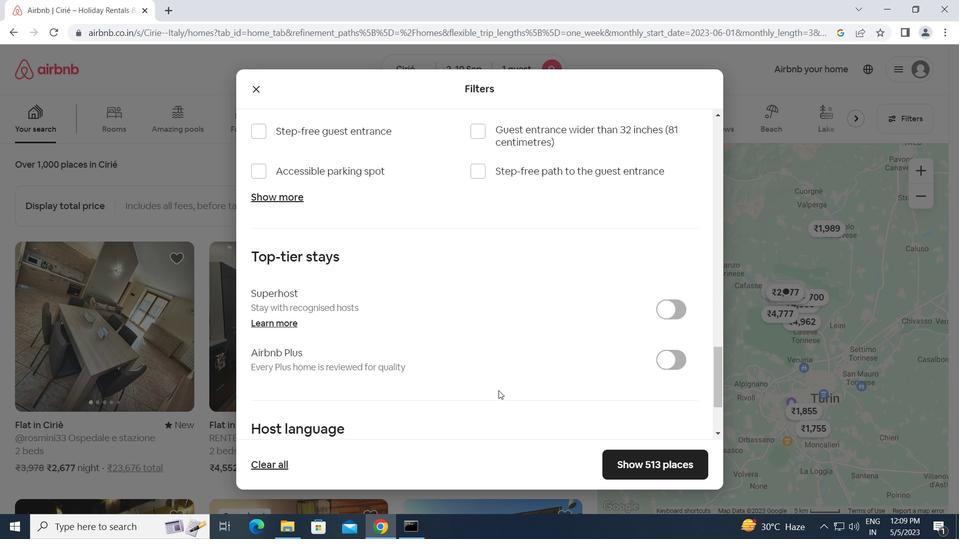
Action: Mouse scrolled (499, 390) with delta (0, 0)
Screenshot: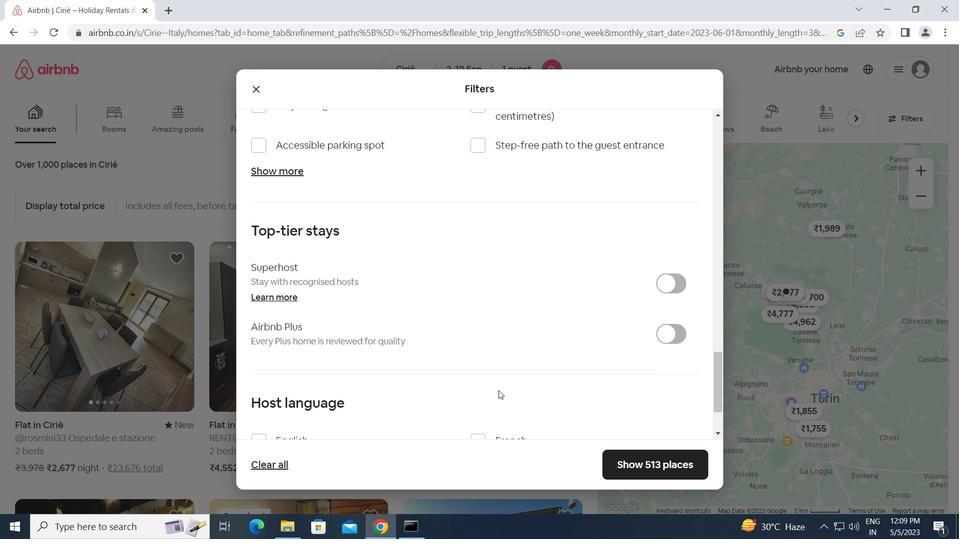 
Action: Mouse moved to (265, 357)
Screenshot: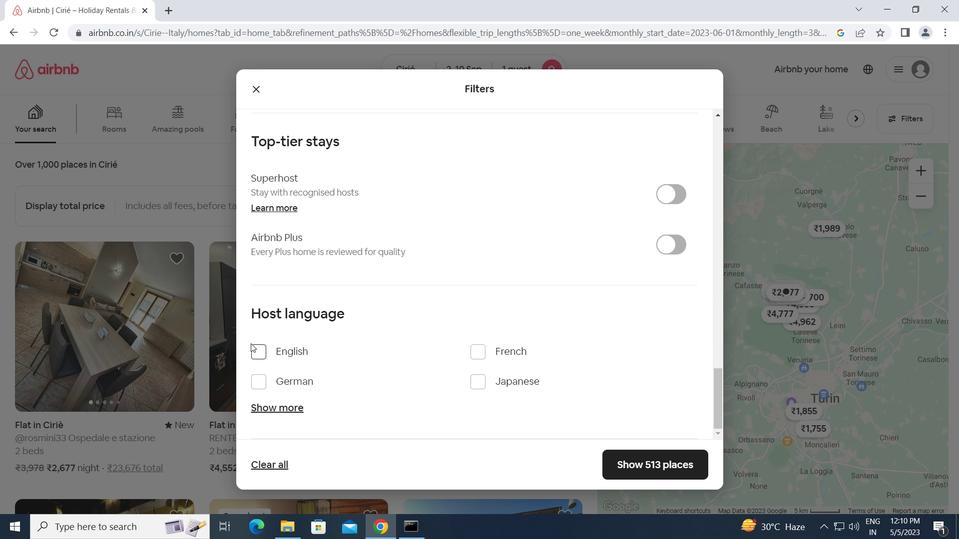 
Action: Mouse pressed left at (265, 357)
Screenshot: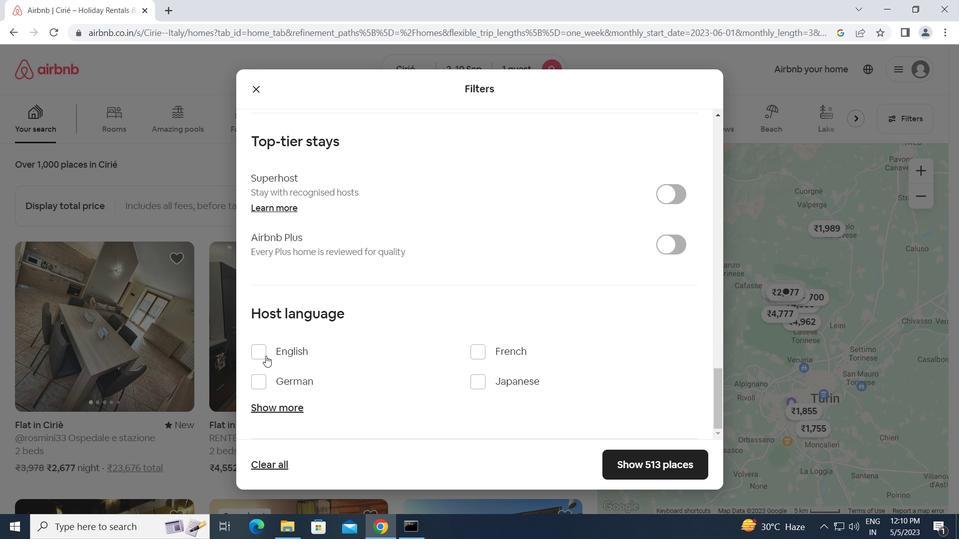 
Action: Mouse moved to (657, 460)
Screenshot: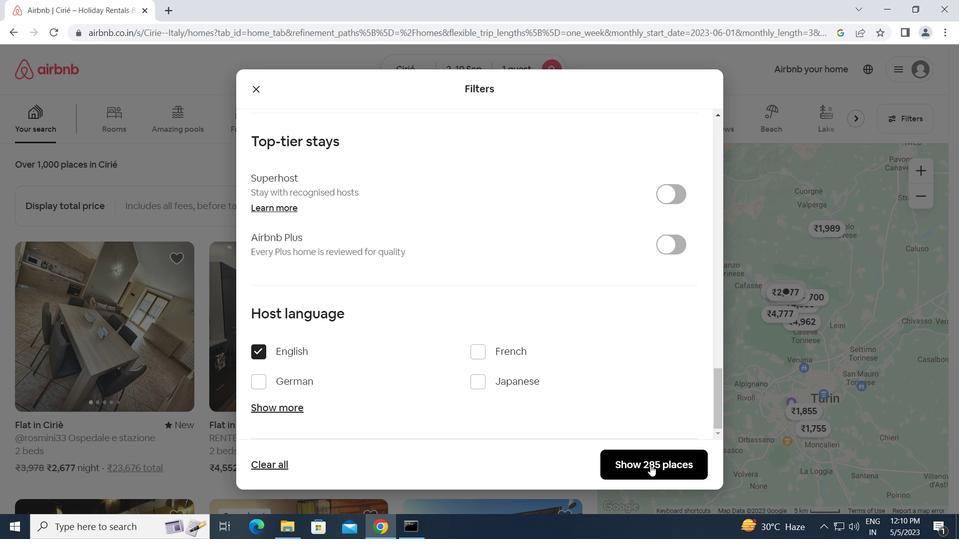 
Action: Mouse pressed left at (657, 460)
Screenshot: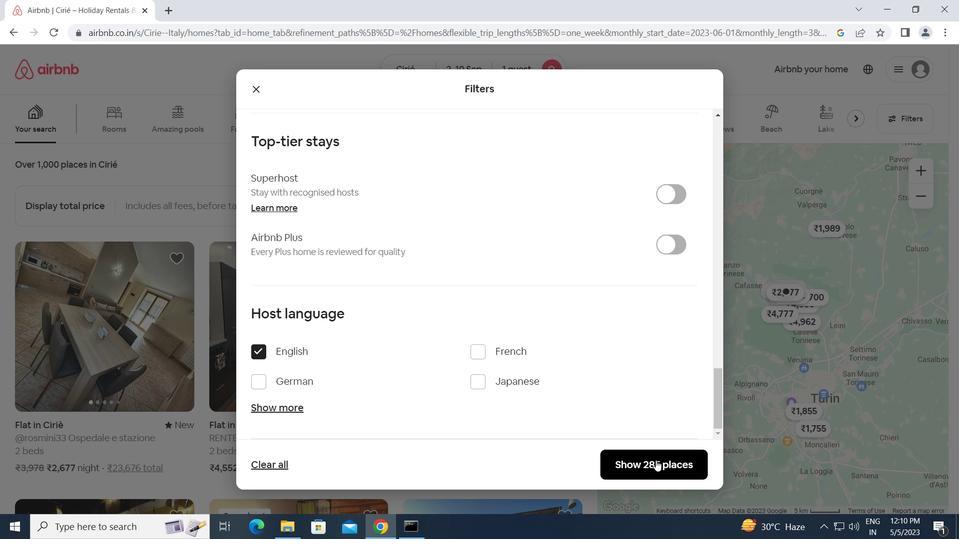 
Action: Mouse moved to (656, 460)
Screenshot: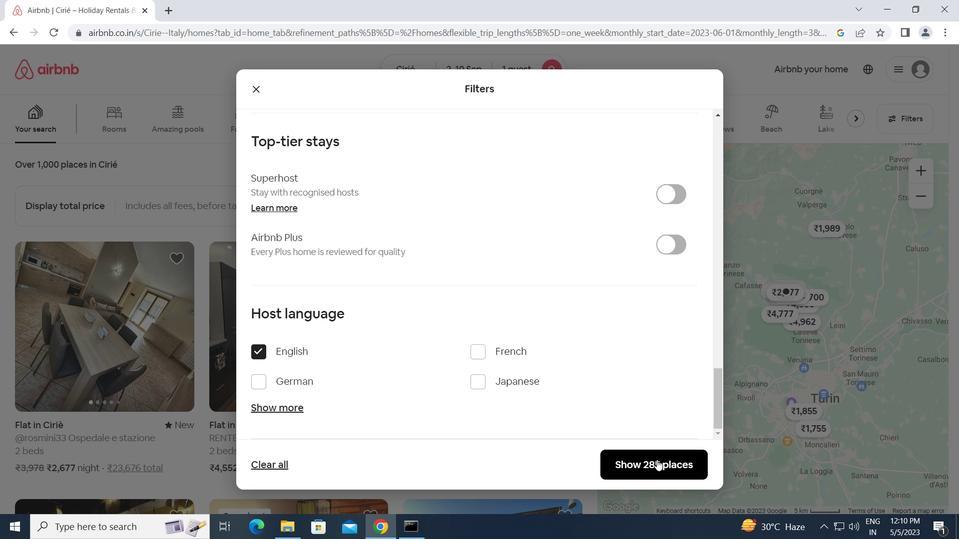 
